 Task: Add Pedigree Adult Dry Dog Food, Meat & Rice Flavour, 10kg Pack to your Amazon cart.
Action: Mouse moved to (21, 92)
Screenshot: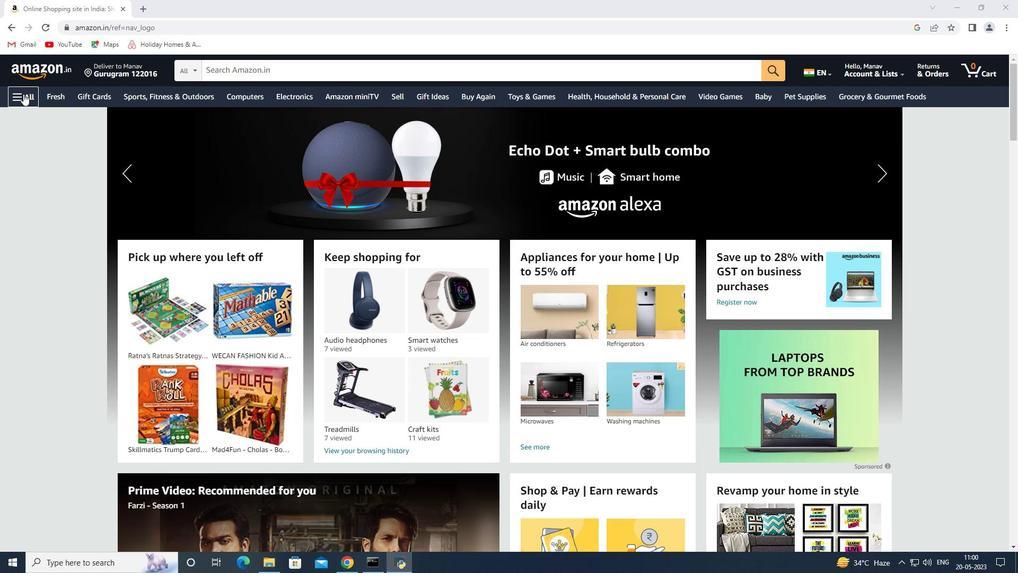 
Action: Mouse pressed left at (21, 92)
Screenshot: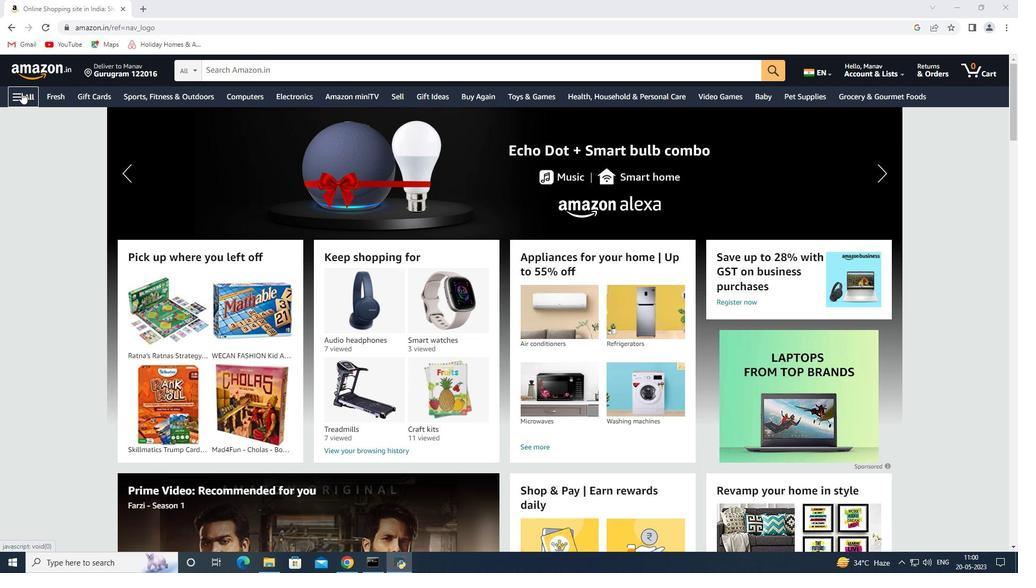 
Action: Mouse moved to (817, 96)
Screenshot: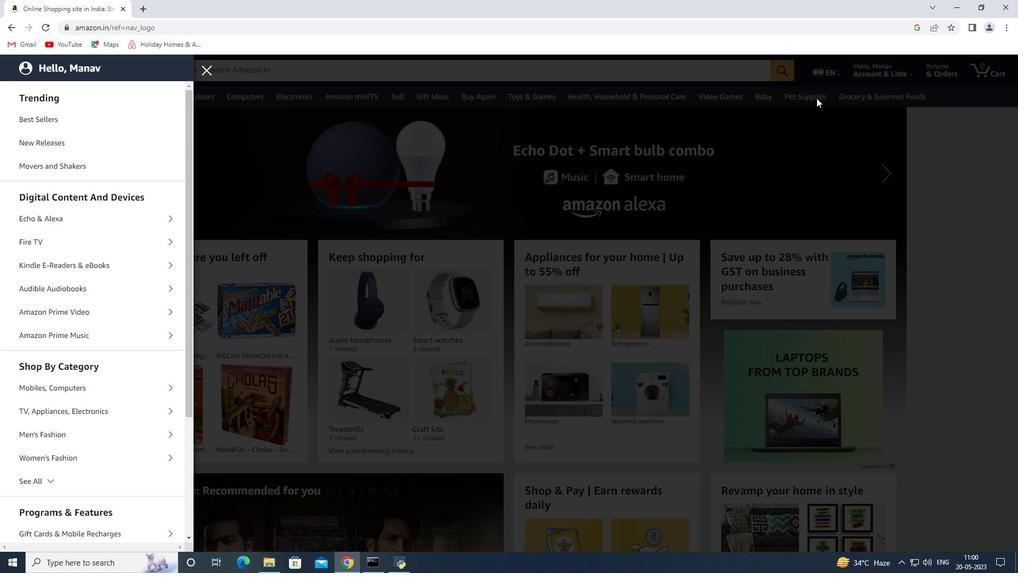 
Action: Mouse pressed left at (817, 96)
Screenshot: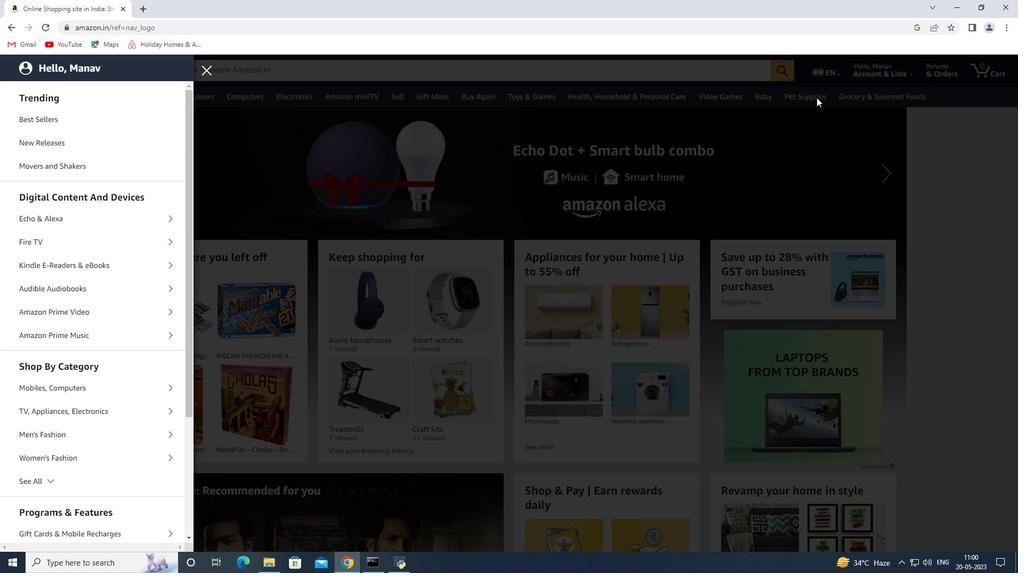
Action: Mouse moved to (816, 96)
Screenshot: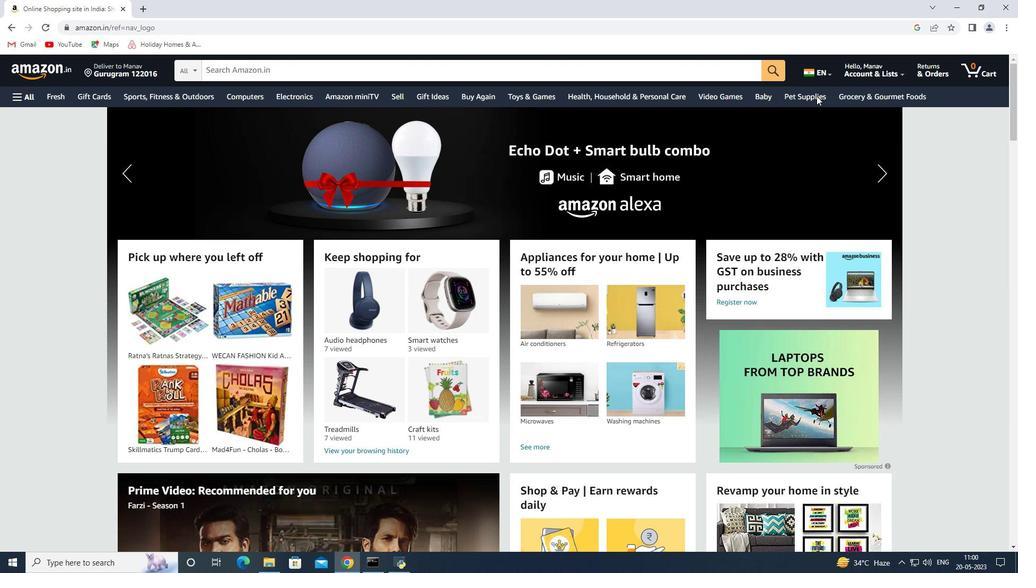 
Action: Mouse pressed left at (816, 96)
Screenshot: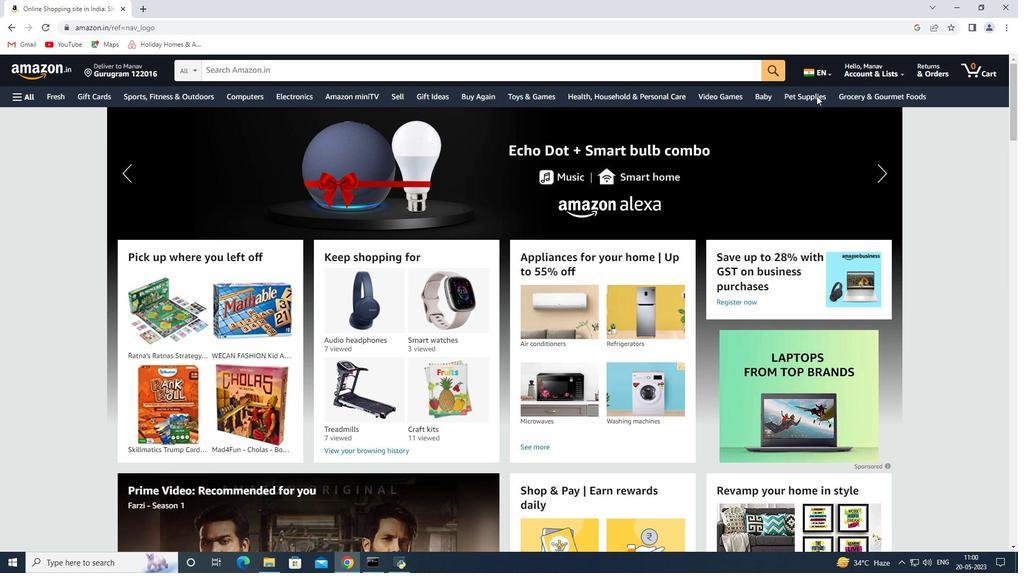 
Action: Mouse moved to (354, 270)
Screenshot: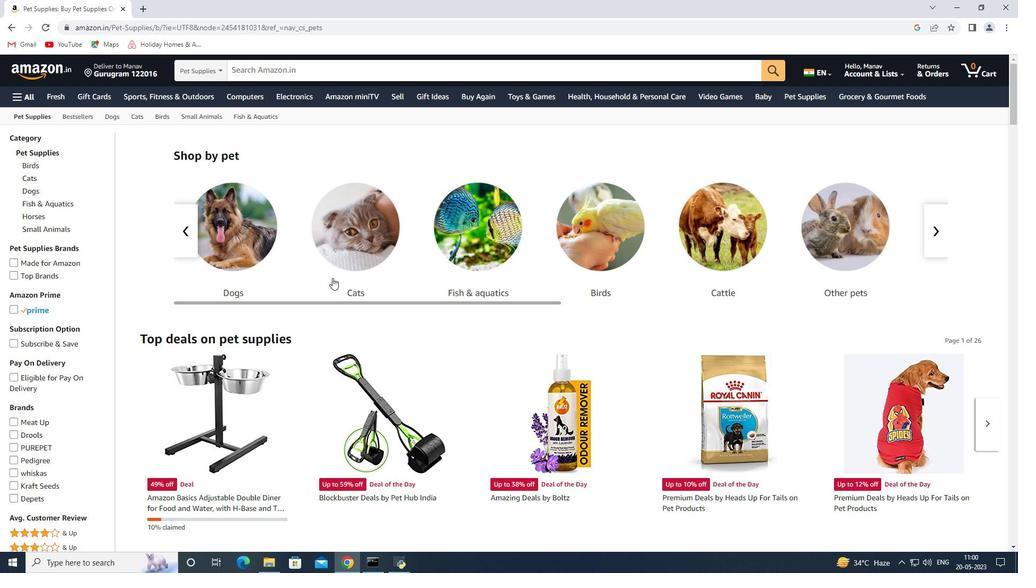 
Action: Mouse scrolled (354, 269) with delta (0, 0)
Screenshot: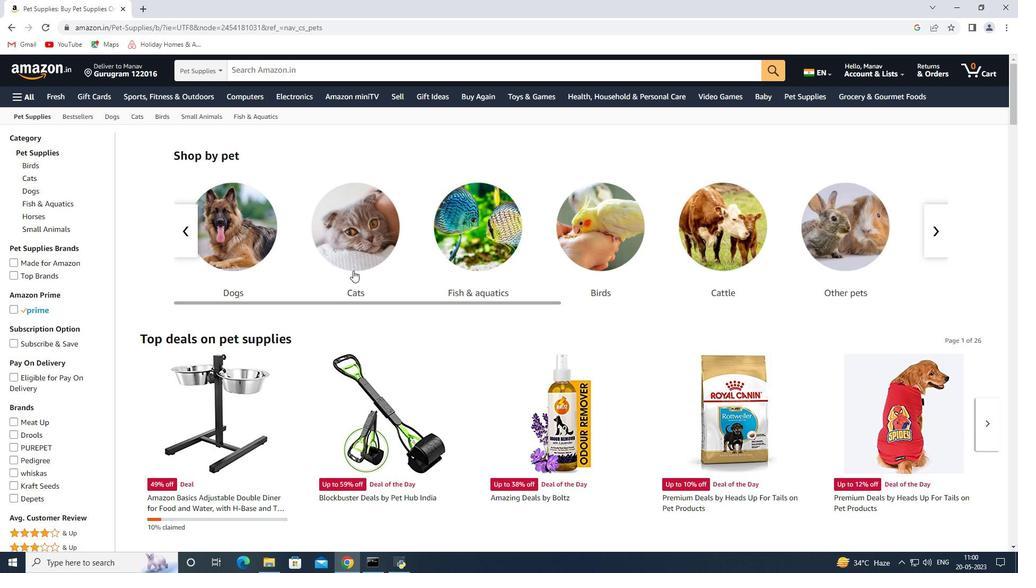 
Action: Mouse scrolled (354, 269) with delta (0, 0)
Screenshot: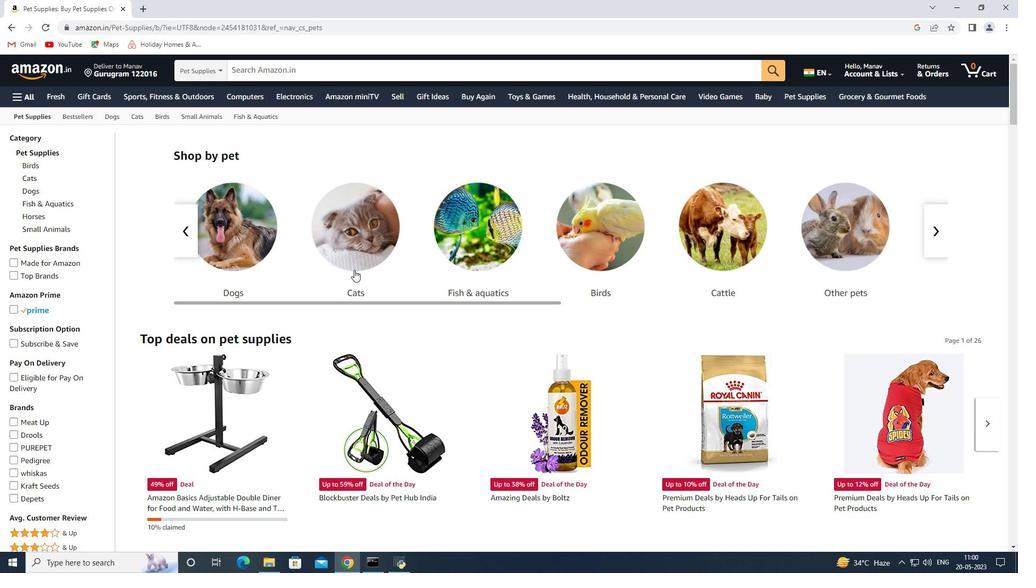 
Action: Mouse scrolled (354, 269) with delta (0, 0)
Screenshot: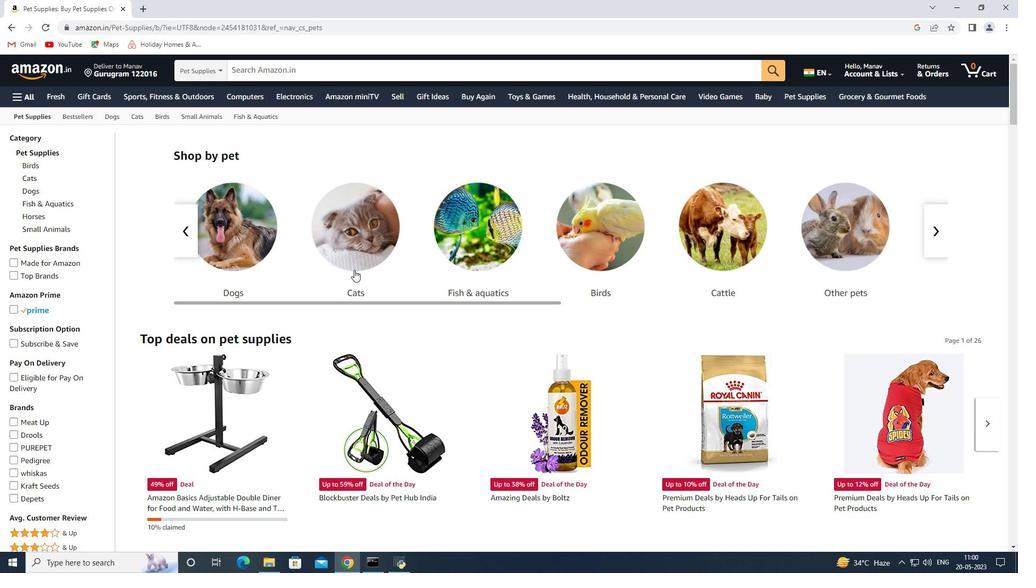 
Action: Mouse scrolled (354, 269) with delta (0, 0)
Screenshot: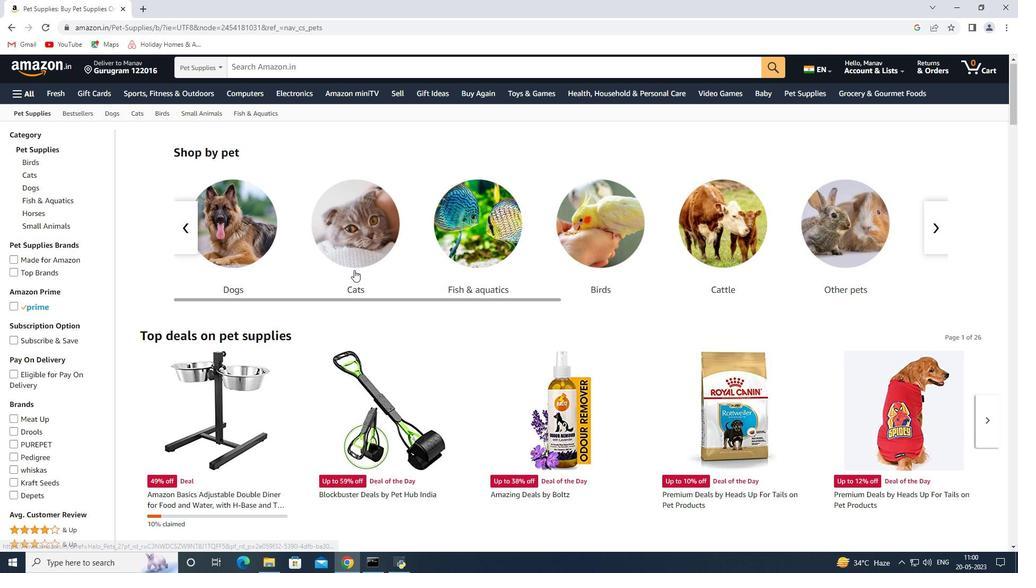 
Action: Mouse scrolled (354, 269) with delta (0, 0)
Screenshot: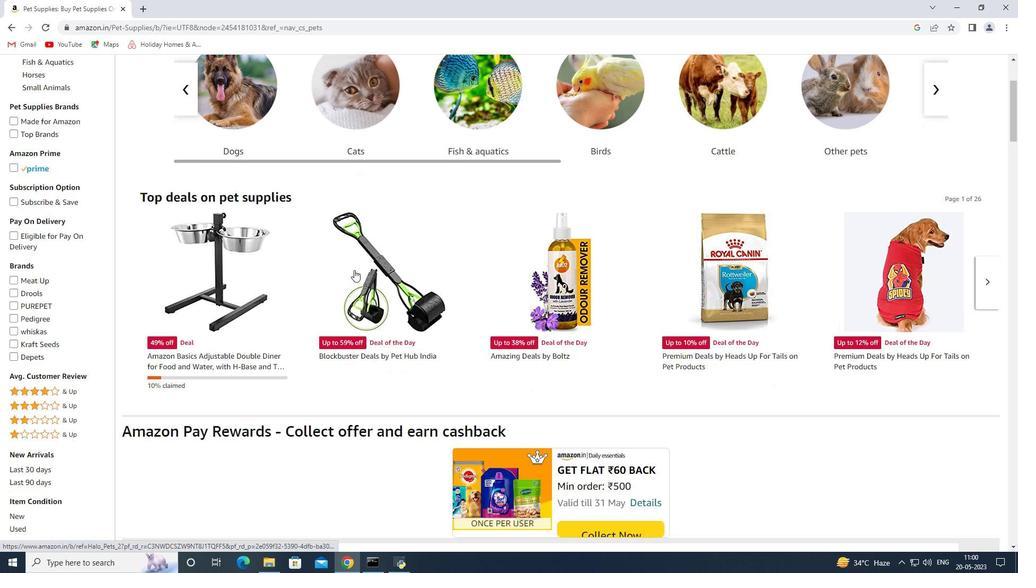
Action: Mouse scrolled (354, 269) with delta (0, 0)
Screenshot: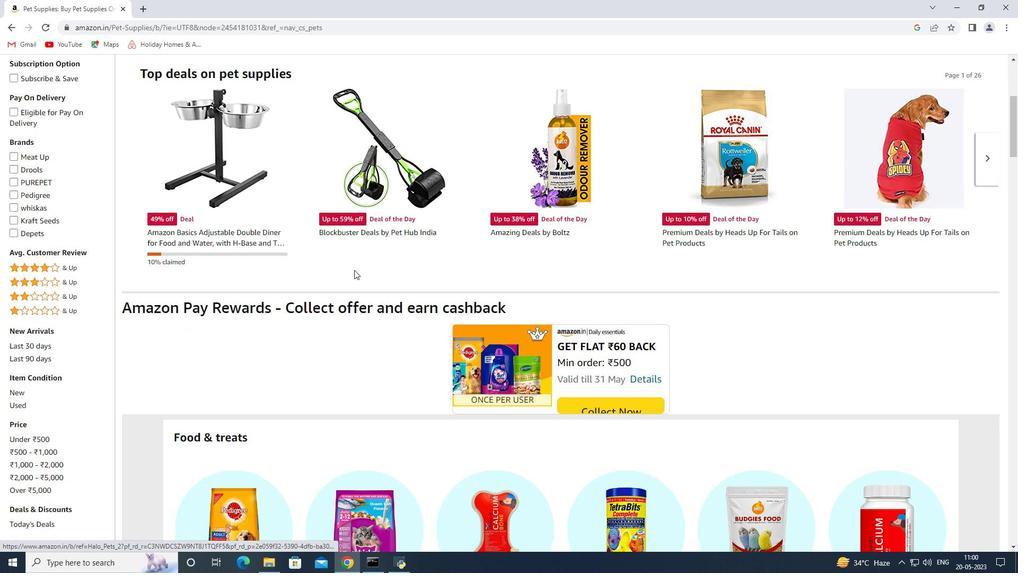 
Action: Mouse scrolled (354, 269) with delta (0, 0)
Screenshot: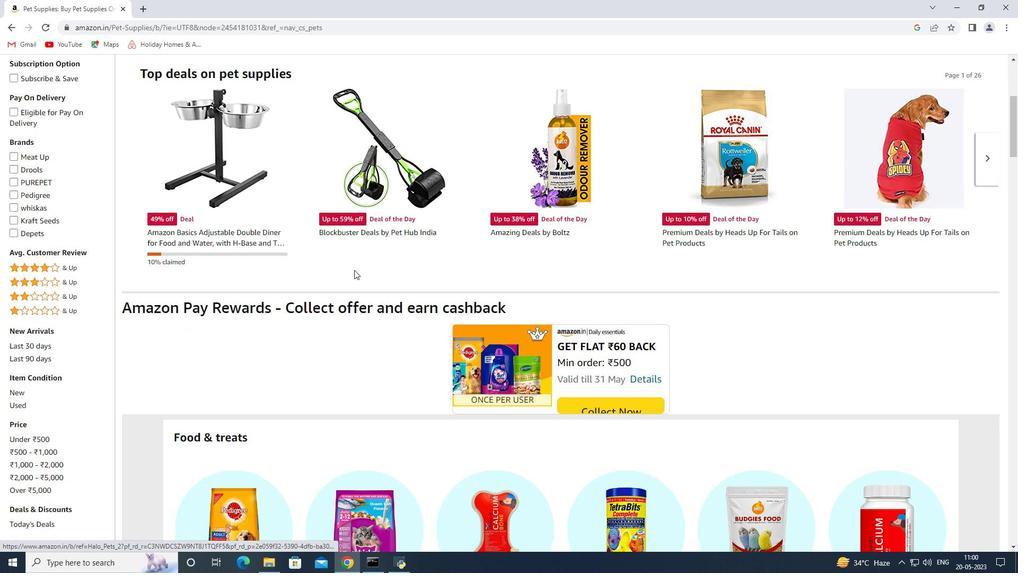 
Action: Mouse scrolled (354, 269) with delta (0, 0)
Screenshot: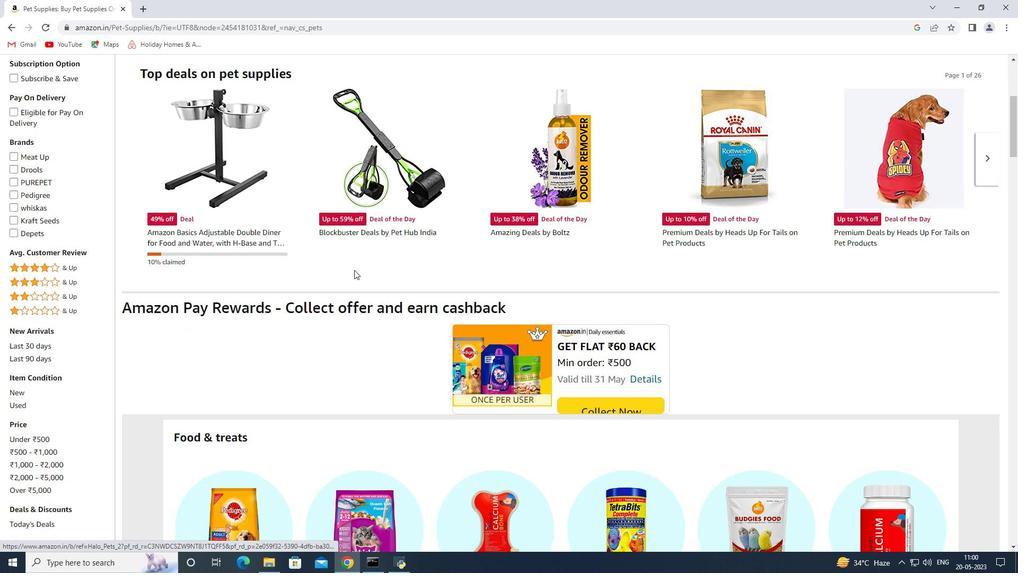 
Action: Mouse moved to (264, 351)
Screenshot: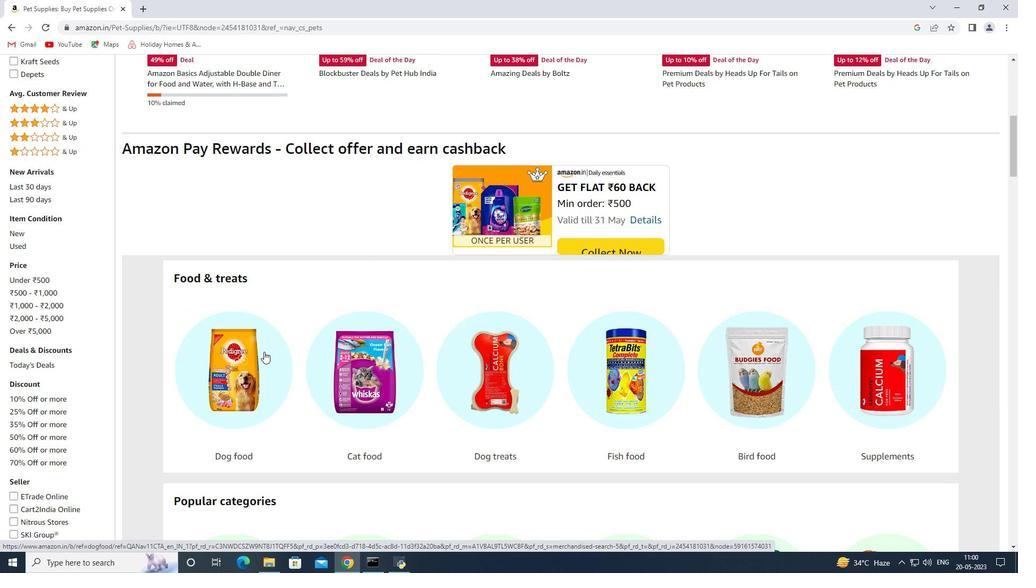 
Action: Mouse scrolled (264, 351) with delta (0, 0)
Screenshot: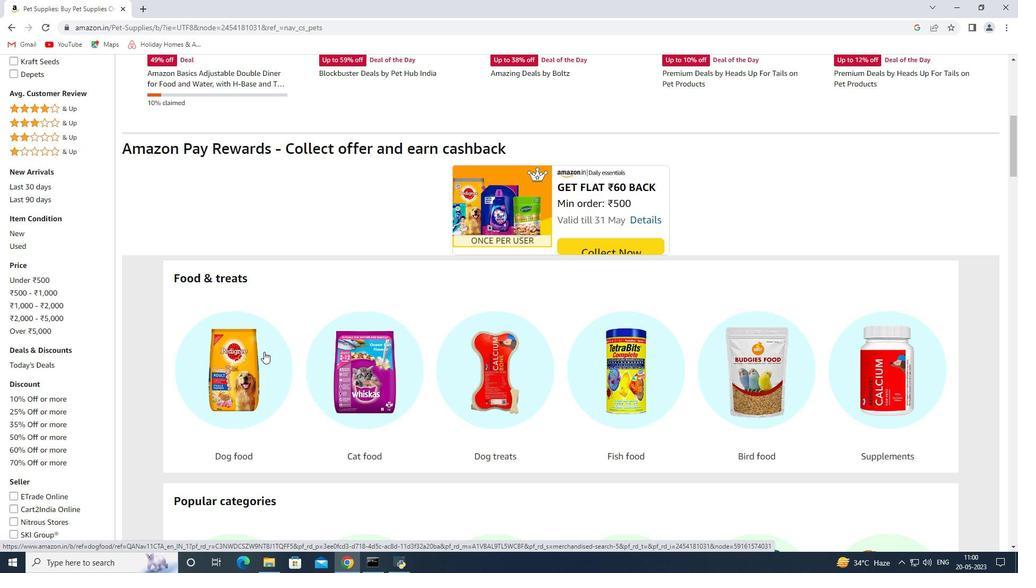 
Action: Mouse scrolled (264, 351) with delta (0, 0)
Screenshot: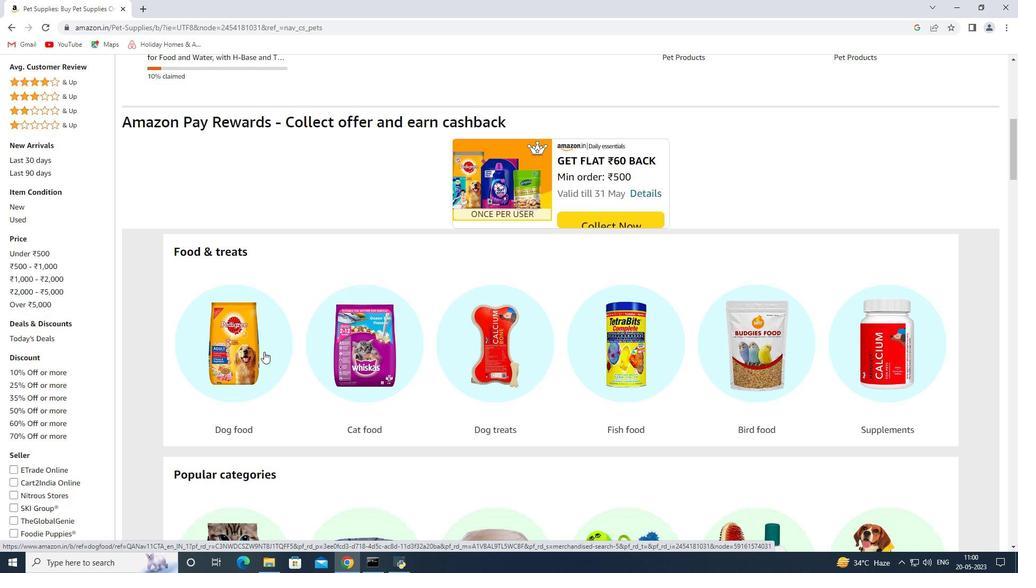 
Action: Mouse moved to (235, 286)
Screenshot: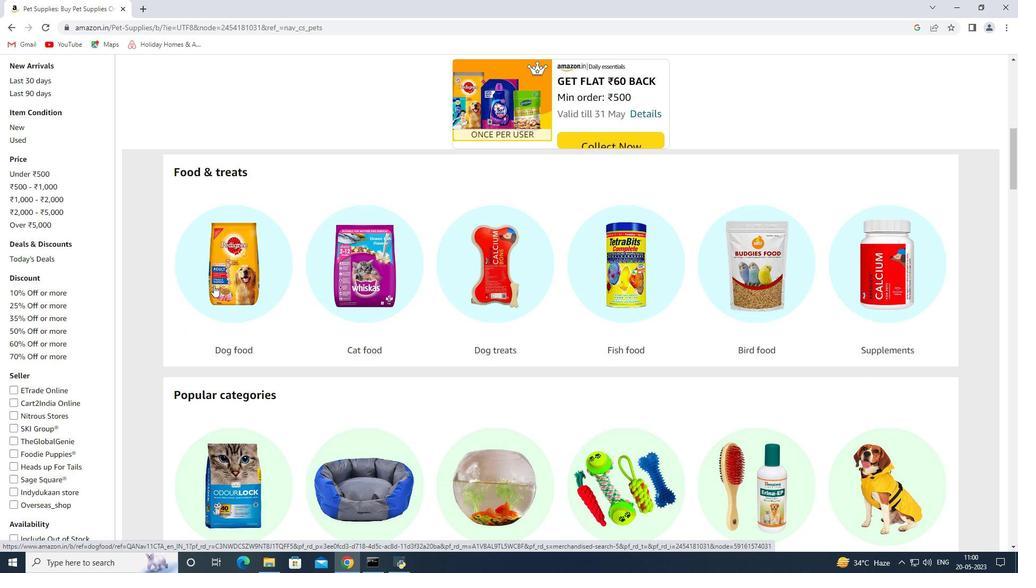 
Action: Mouse pressed left at (235, 286)
Screenshot: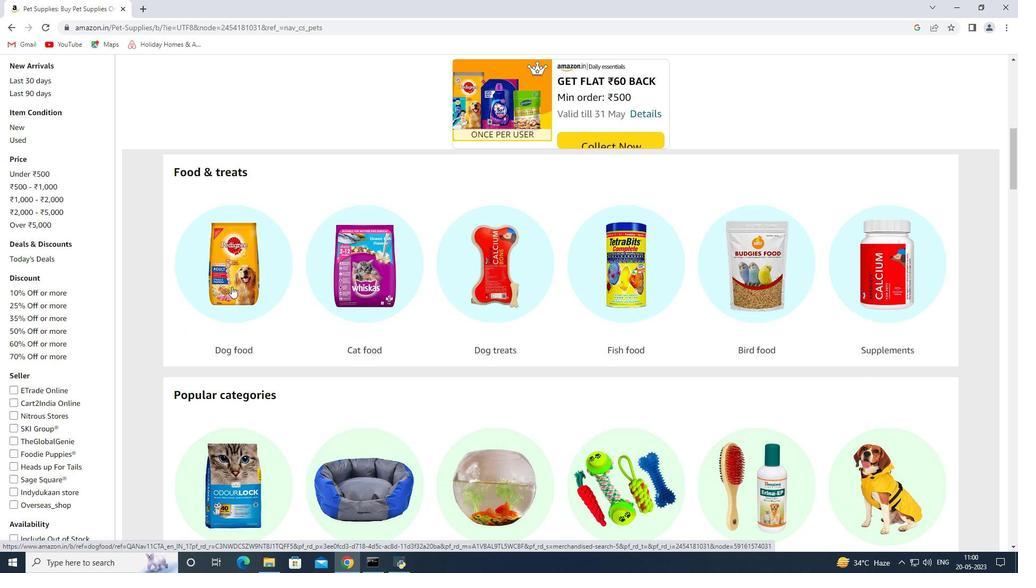 
Action: Mouse moved to (751, 255)
Screenshot: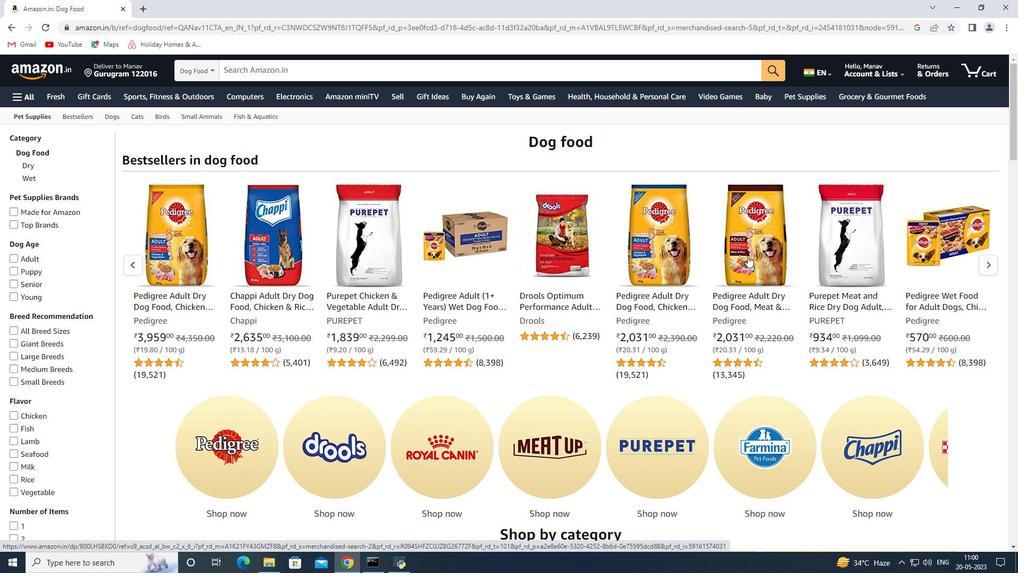 
Action: Mouse pressed left at (751, 255)
Screenshot: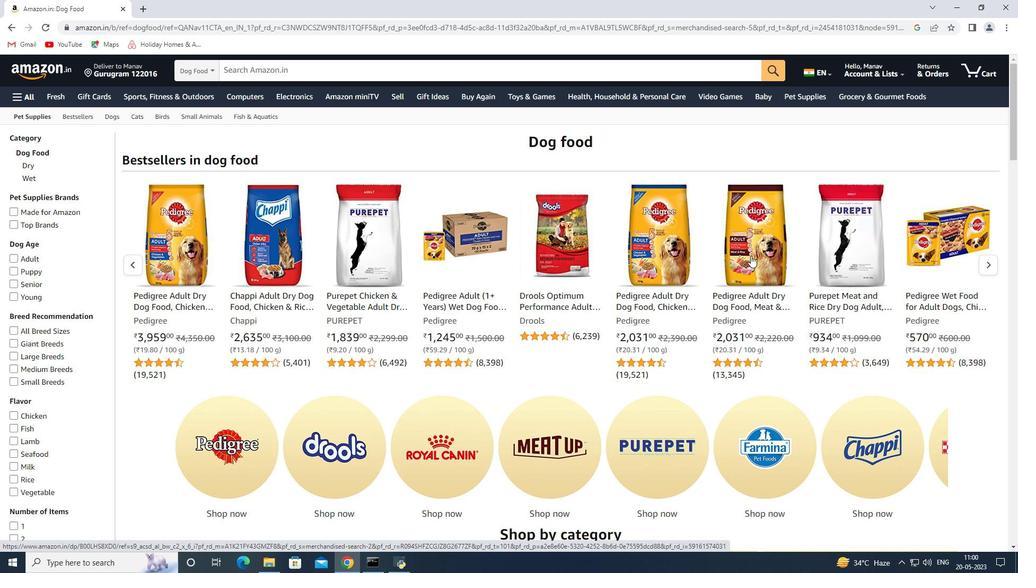 
Action: Mouse moved to (581, 383)
Screenshot: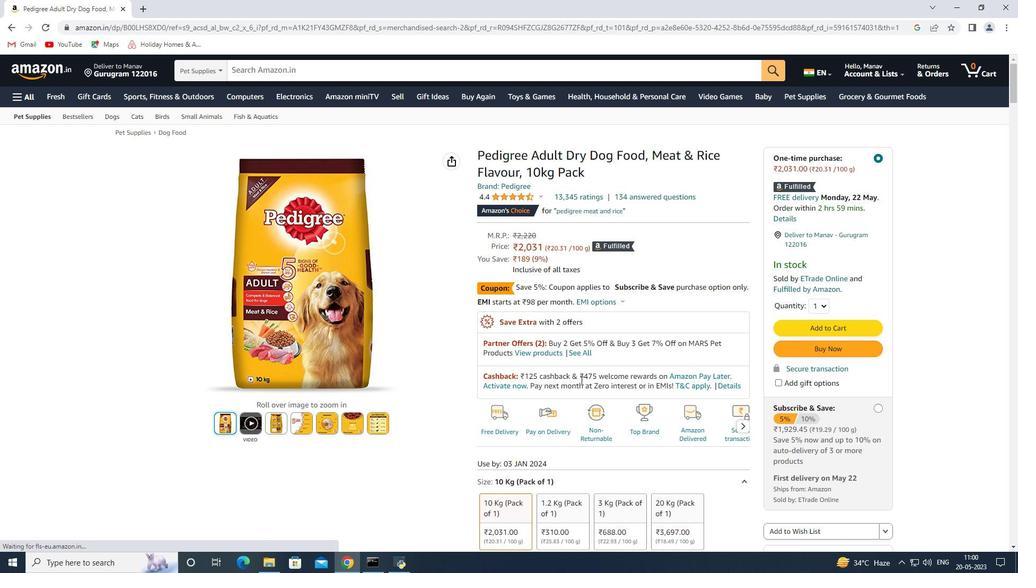 
Action: Mouse scrolled (581, 382) with delta (0, 0)
Screenshot: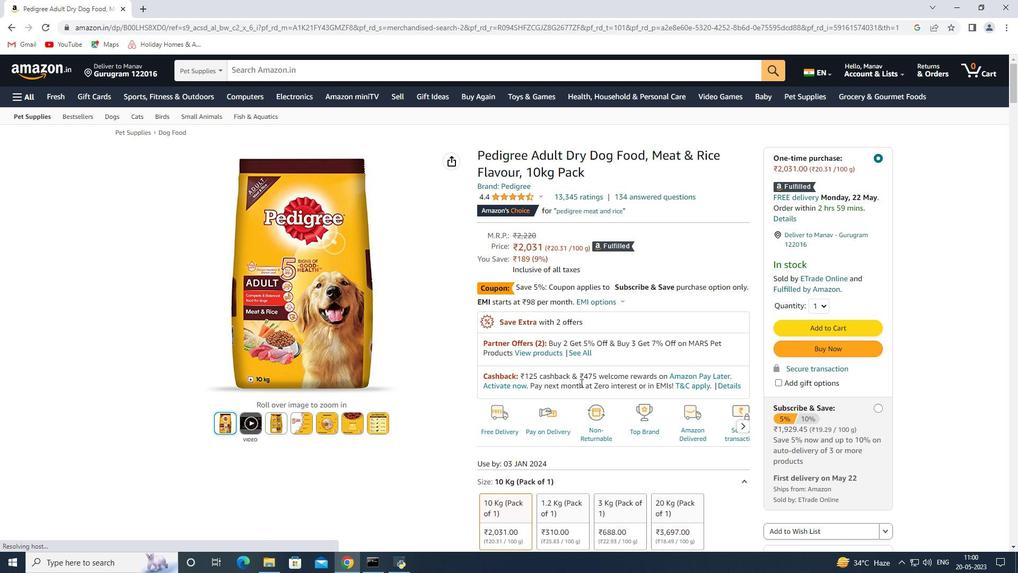 
Action: Mouse scrolled (581, 383) with delta (0, 0)
Screenshot: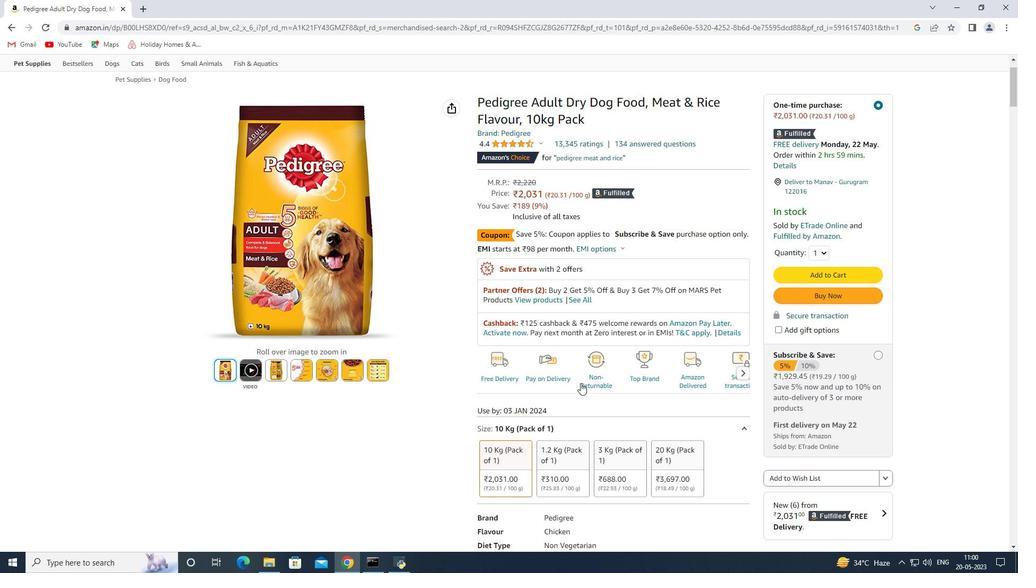 
Action: Mouse scrolled (581, 383) with delta (0, 0)
Screenshot: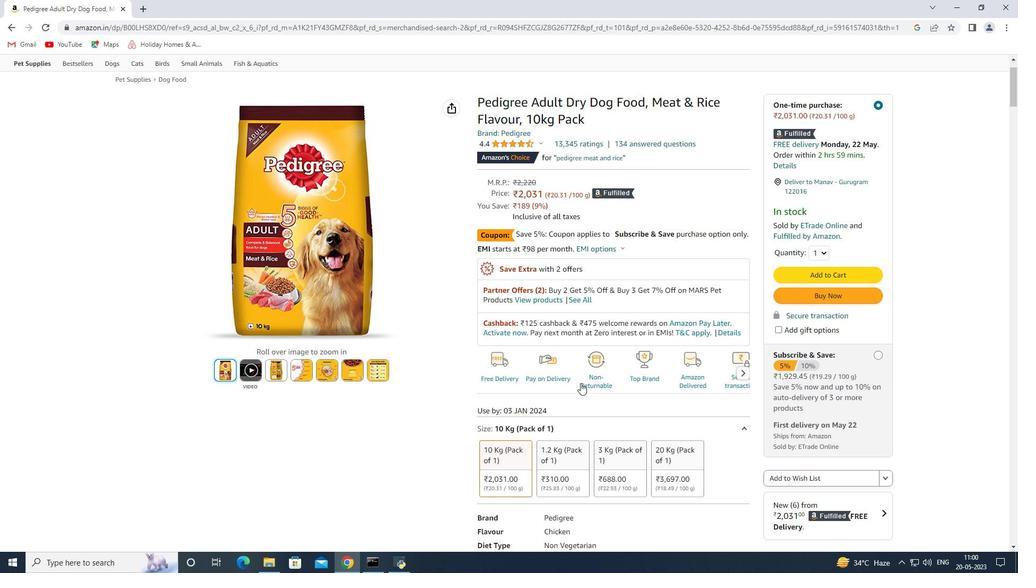 
Action: Mouse scrolled (581, 383) with delta (0, 0)
Screenshot: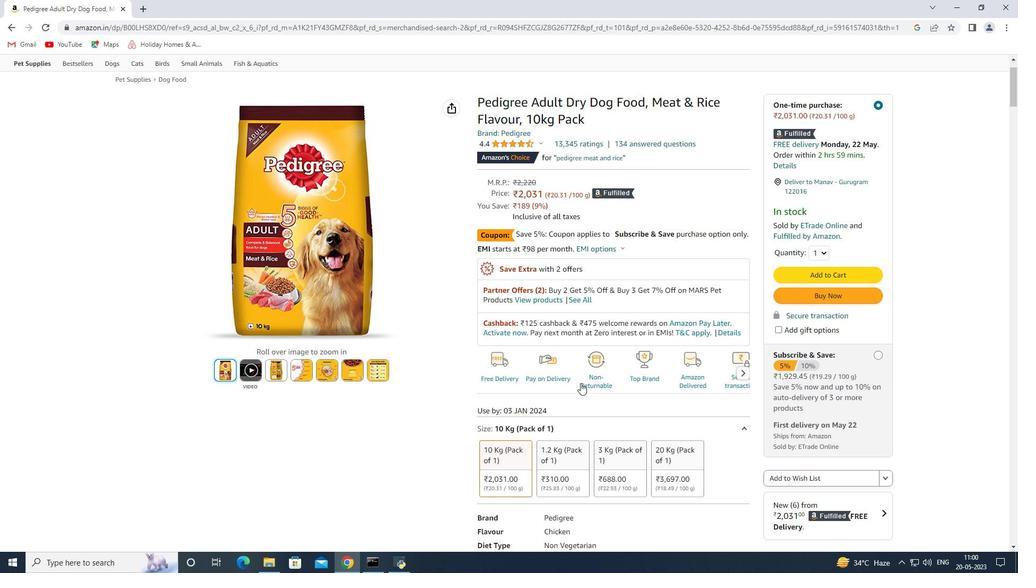 
Action: Mouse moved to (634, 285)
Screenshot: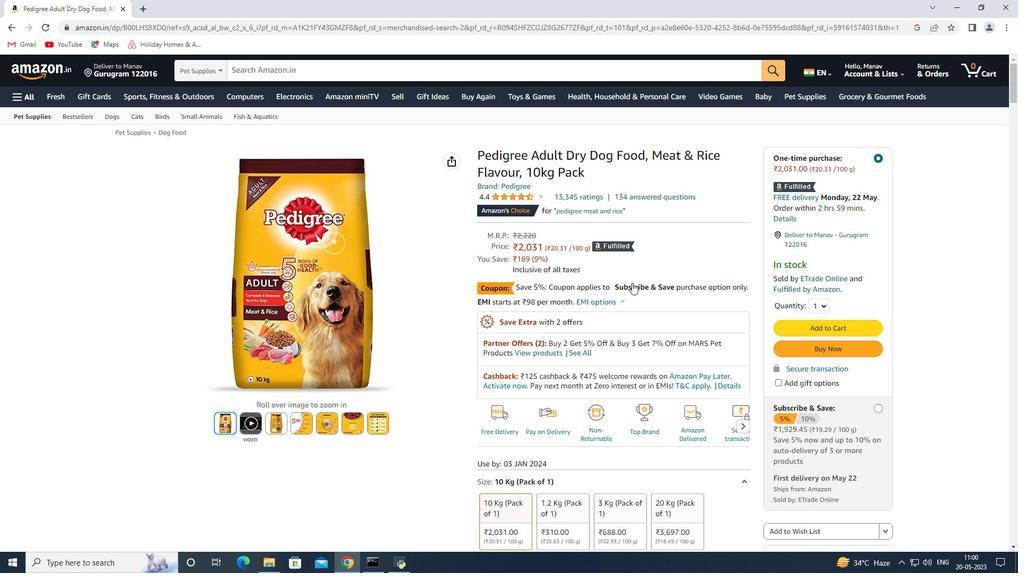 
Action: Mouse pressed left at (634, 285)
Screenshot: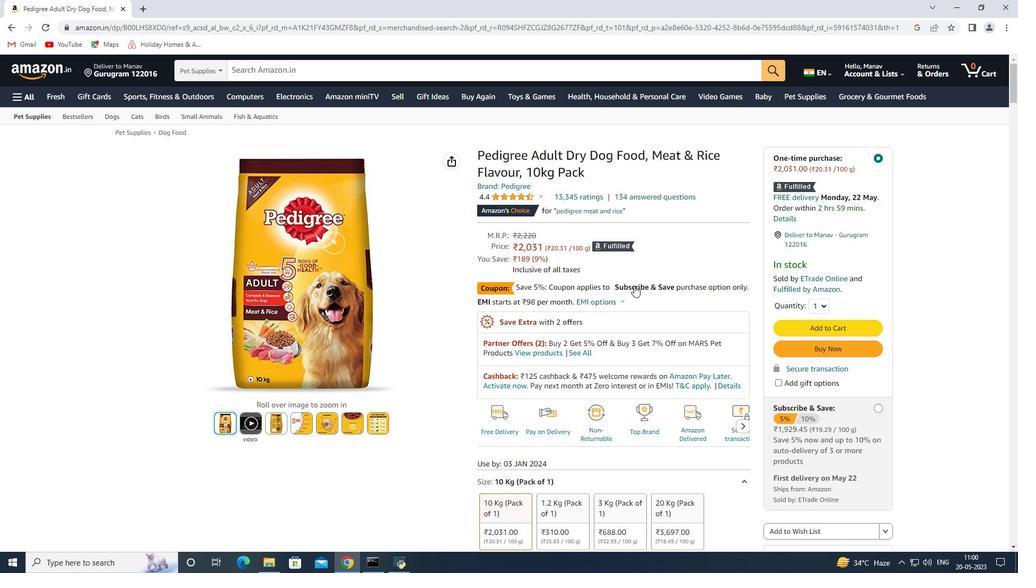 
Action: Mouse moved to (648, 314)
Screenshot: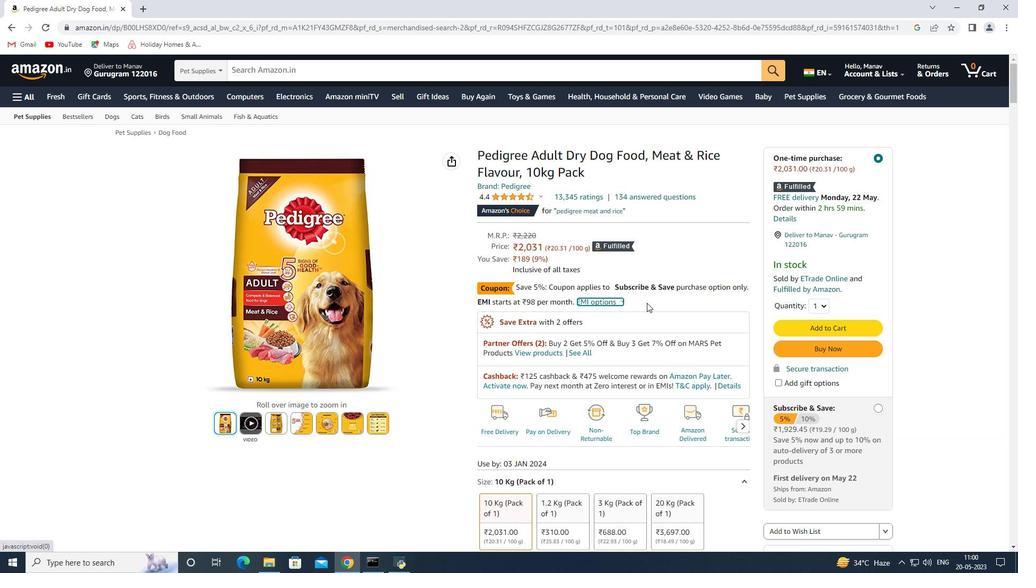 
Action: Mouse scrolled (648, 313) with delta (0, 0)
Screenshot: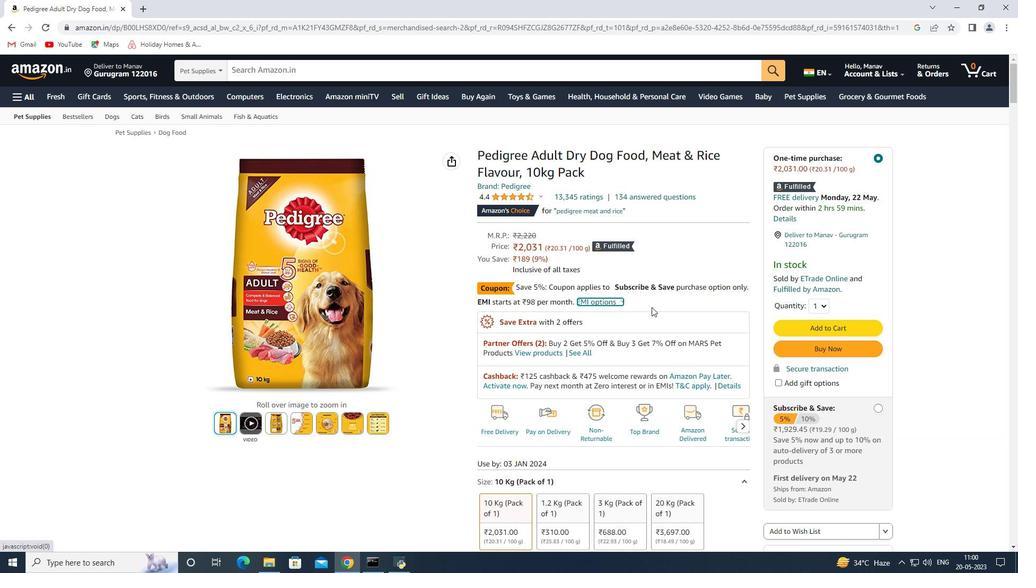 
Action: Mouse scrolled (648, 313) with delta (0, 0)
Screenshot: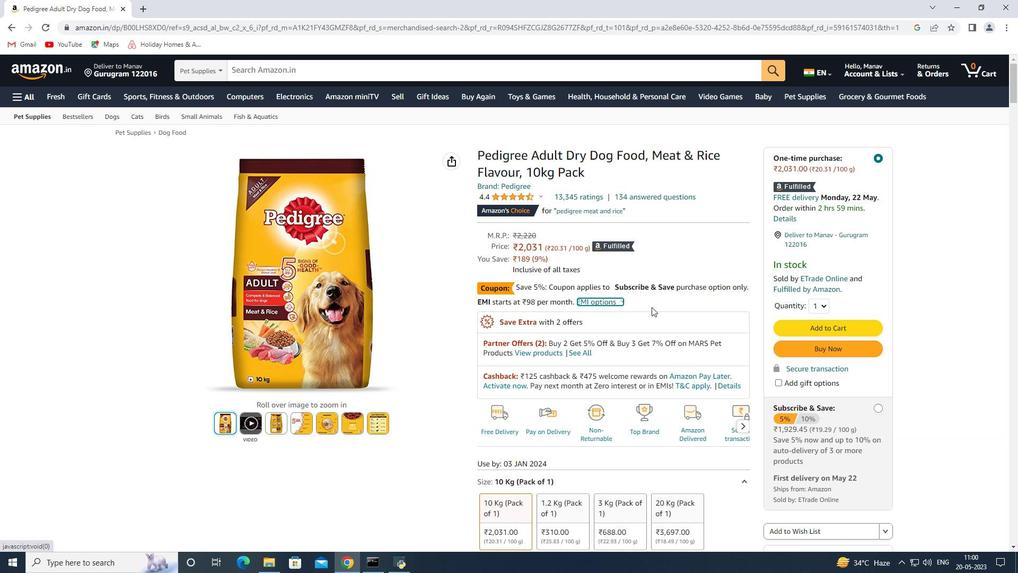
Action: Mouse scrolled (648, 313) with delta (0, 0)
Screenshot: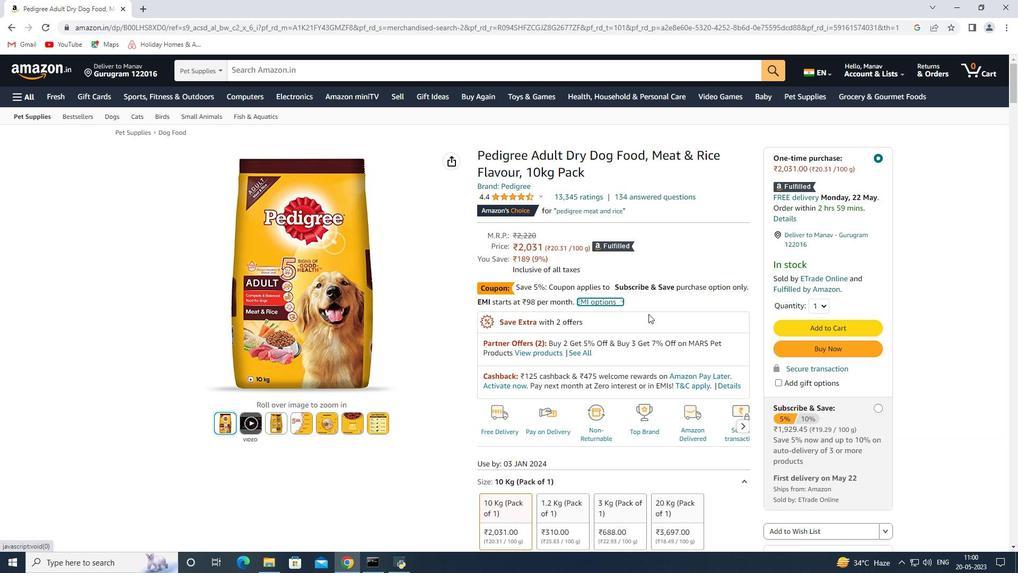 
Action: Mouse scrolled (648, 313) with delta (0, 0)
Screenshot: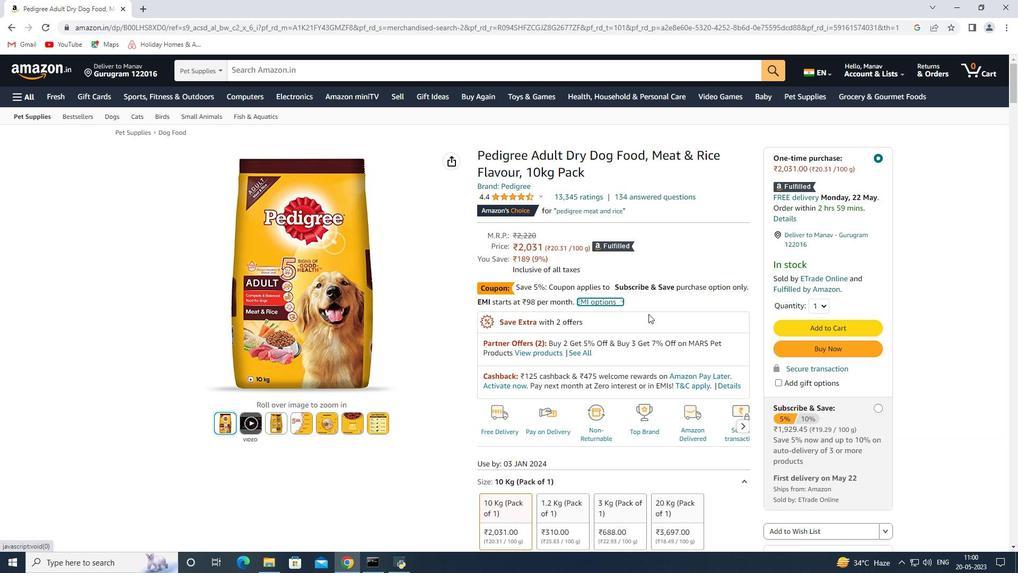
Action: Mouse moved to (649, 315)
Screenshot: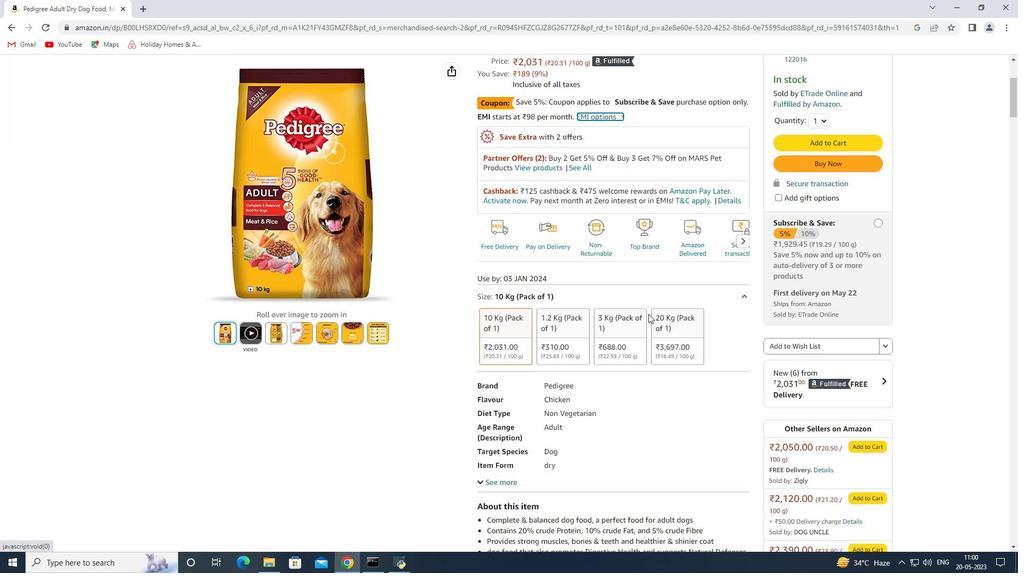 
Action: Mouse scrolled (649, 315) with delta (0, 0)
Screenshot: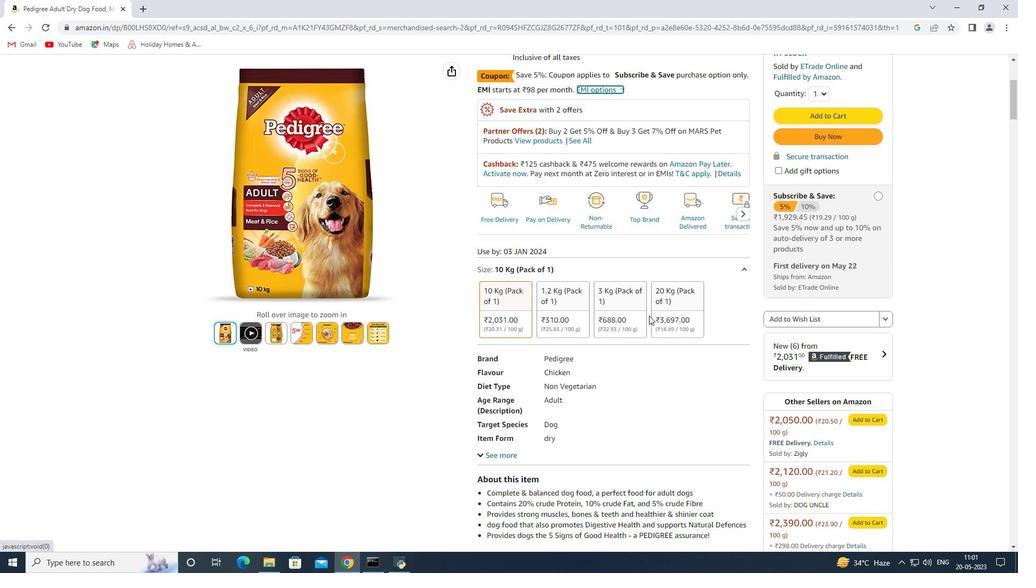 
Action: Mouse scrolled (649, 315) with delta (0, 0)
Screenshot: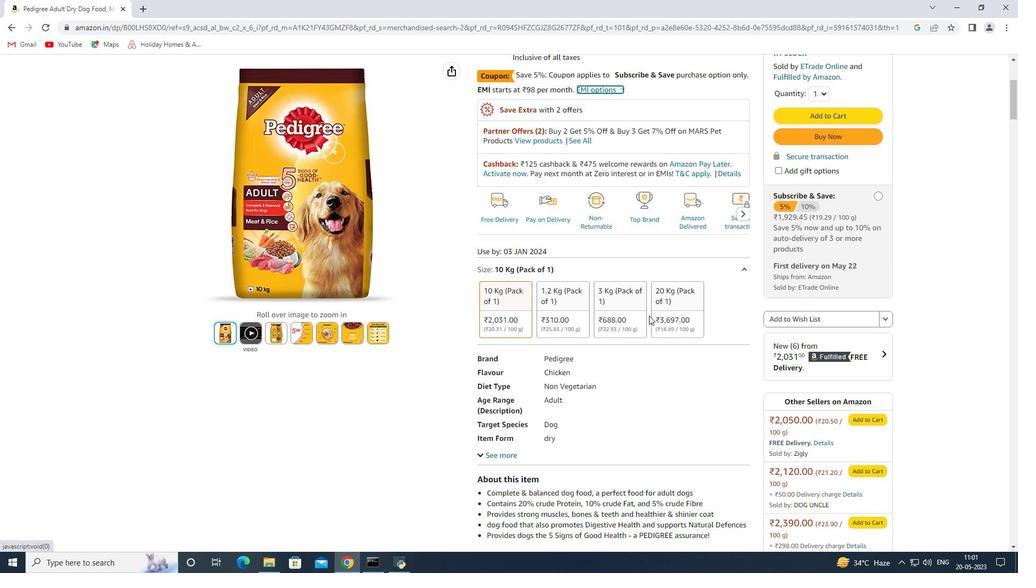 
Action: Mouse scrolled (649, 315) with delta (0, 0)
Screenshot: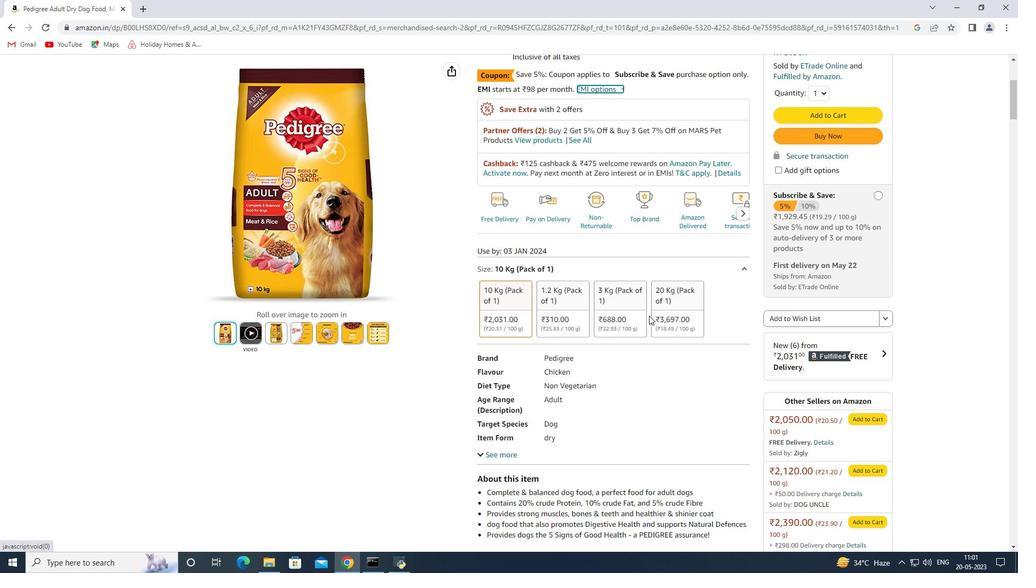 
Action: Mouse scrolled (649, 315) with delta (0, 0)
Screenshot: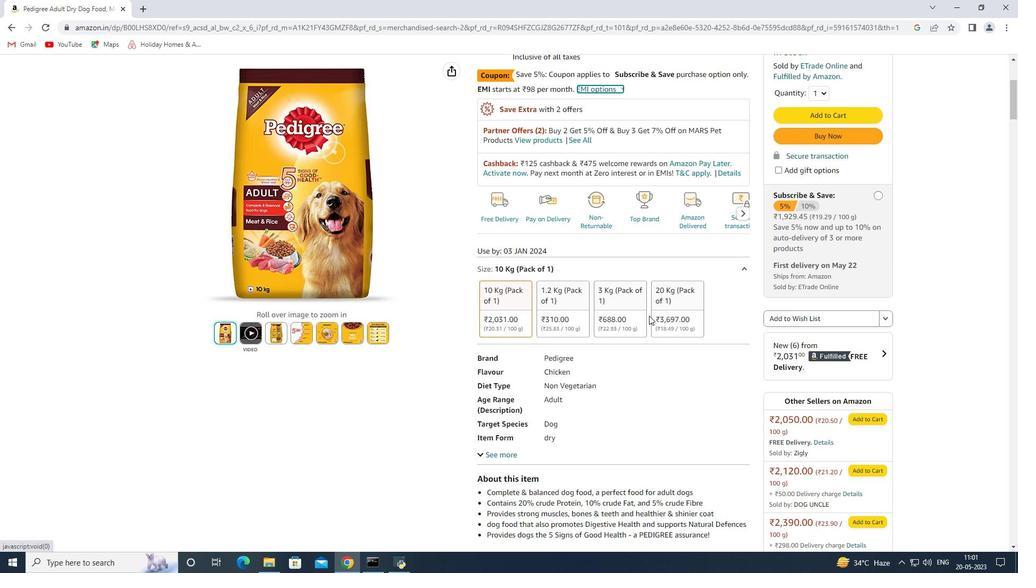 
Action: Mouse scrolled (649, 315) with delta (0, 0)
Screenshot: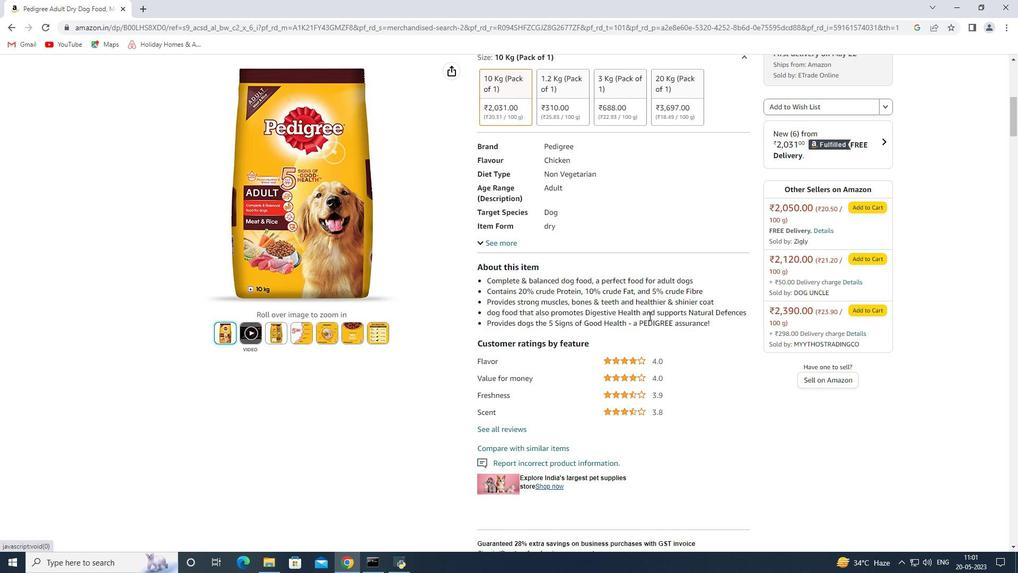 
Action: Mouse scrolled (649, 315) with delta (0, 0)
Screenshot: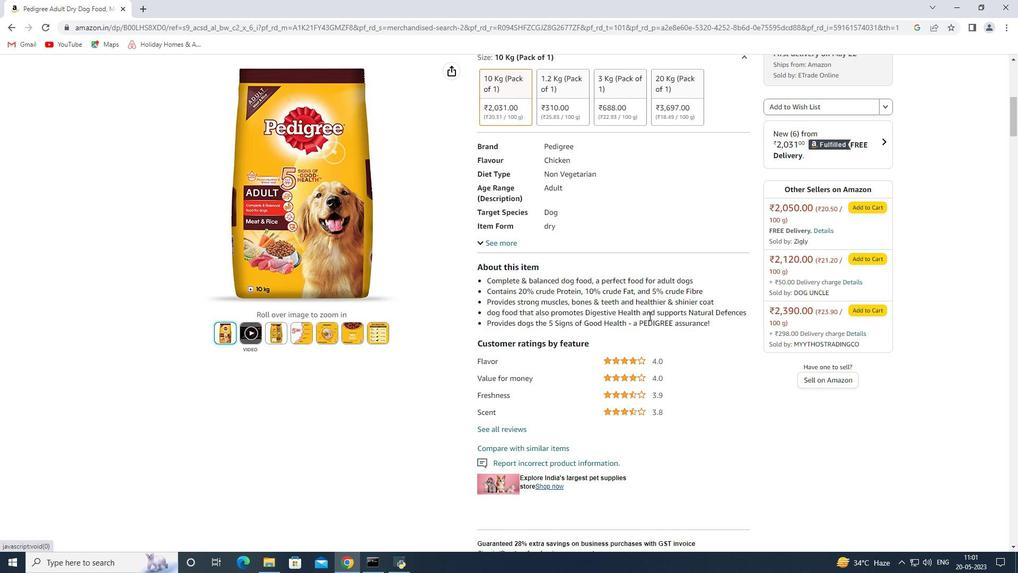 
Action: Mouse scrolled (649, 316) with delta (0, 0)
Screenshot: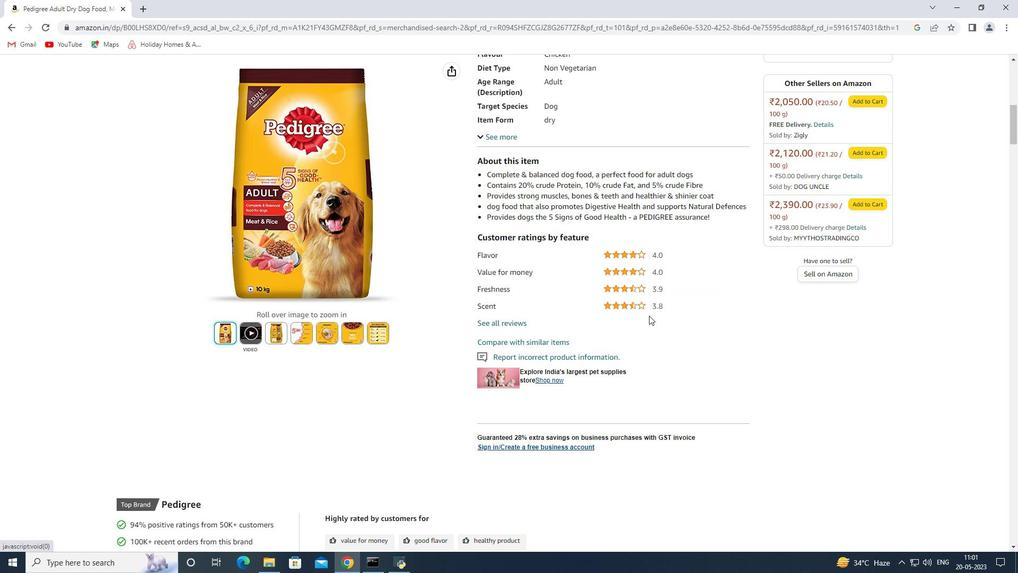 
Action: Mouse scrolled (649, 316) with delta (0, 0)
Screenshot: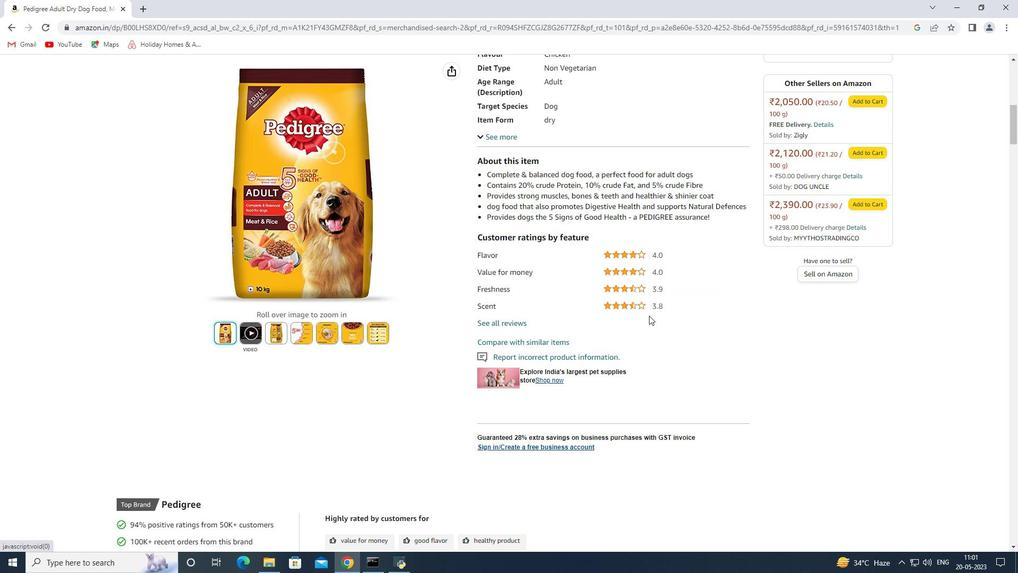 
Action: Mouse scrolled (649, 316) with delta (0, 0)
Screenshot: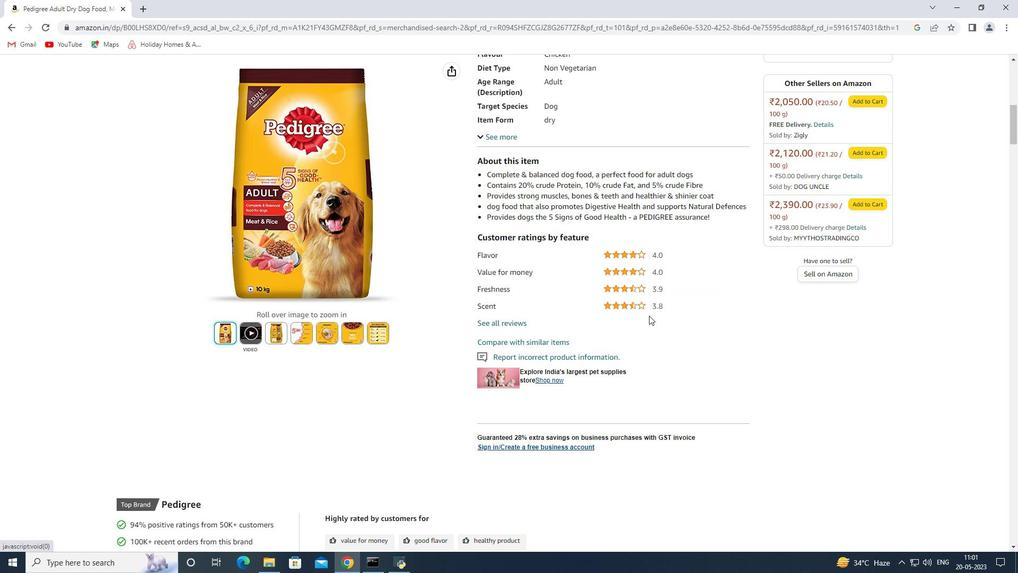 
Action: Mouse scrolled (649, 316) with delta (0, 0)
Screenshot: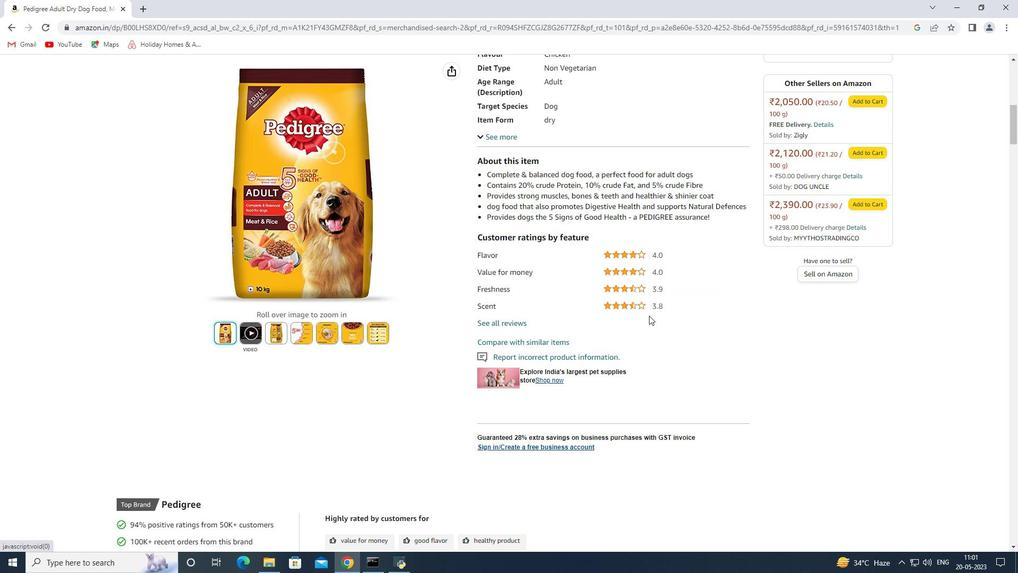 
Action: Mouse scrolled (649, 316) with delta (0, 0)
Screenshot: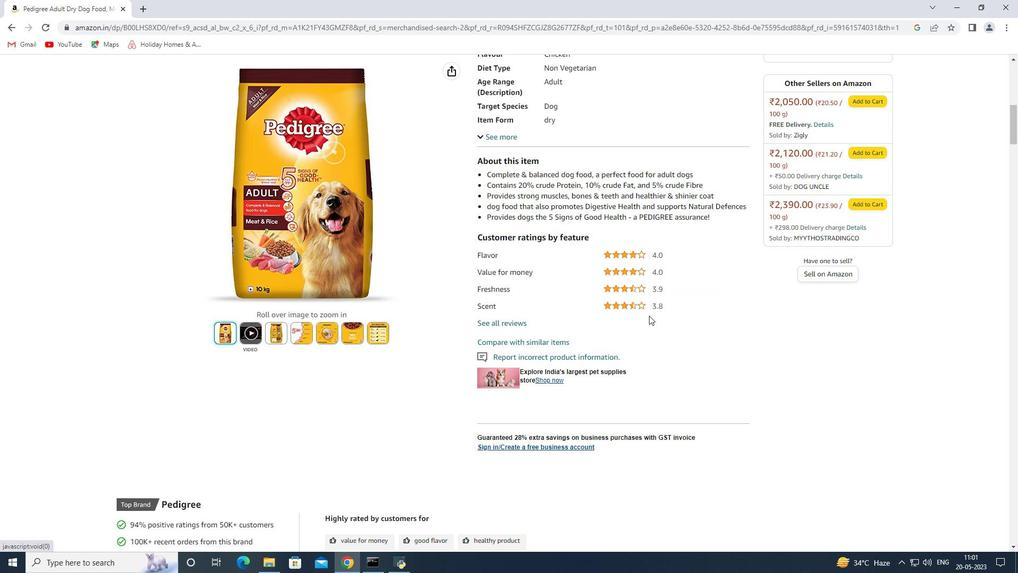 
Action: Mouse scrolled (649, 316) with delta (0, 0)
Screenshot: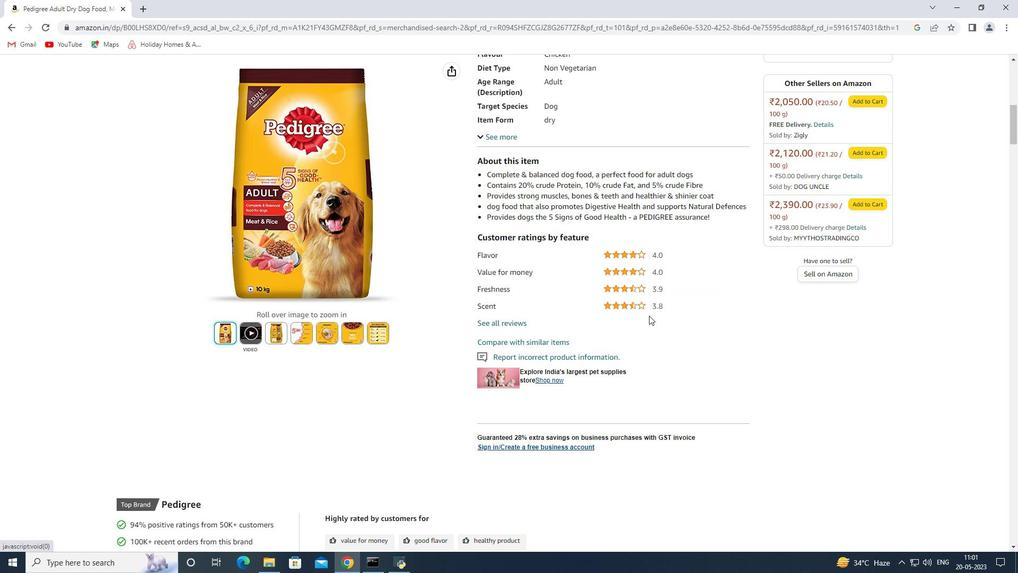 
Action: Mouse scrolled (649, 316) with delta (0, 0)
Screenshot: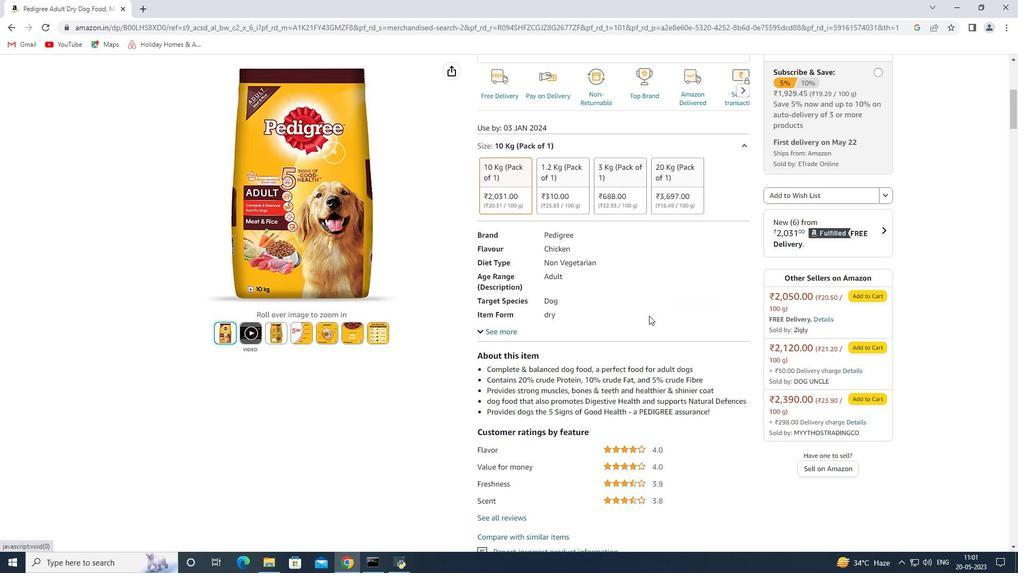 
Action: Mouse scrolled (649, 316) with delta (0, 0)
Screenshot: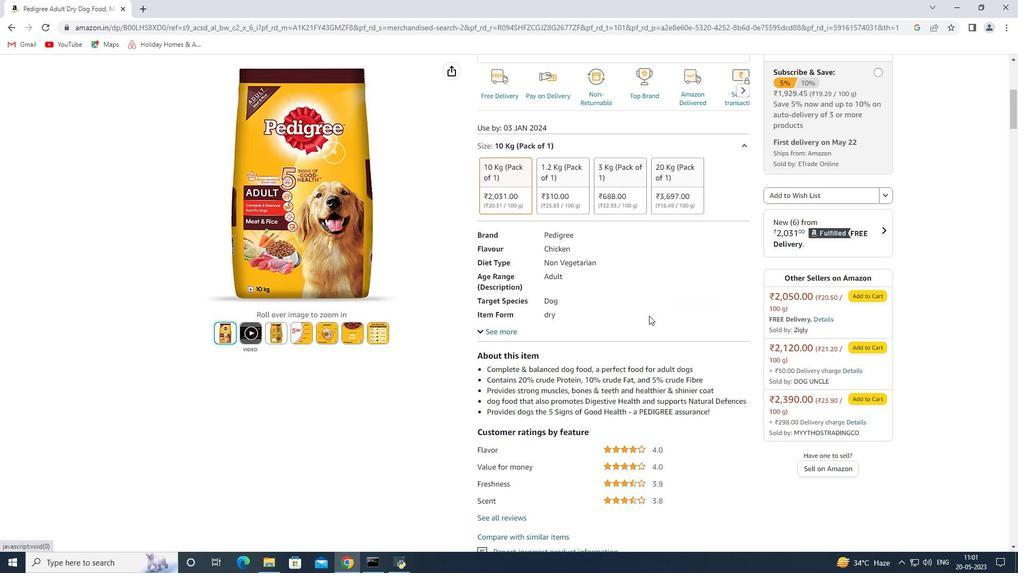 
Action: Mouse scrolled (649, 316) with delta (0, 0)
Screenshot: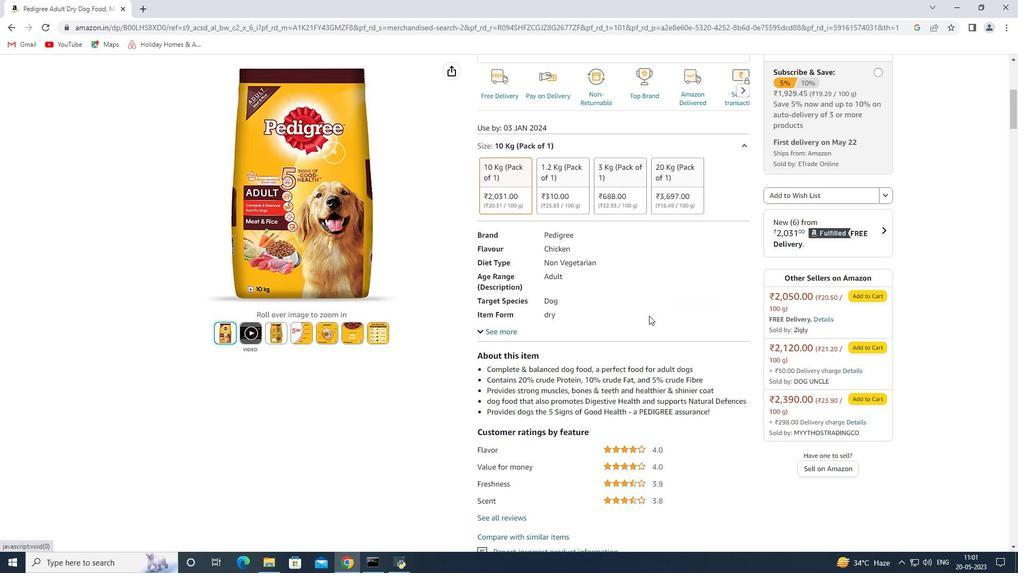 
Action: Mouse scrolled (649, 316) with delta (0, 0)
Screenshot: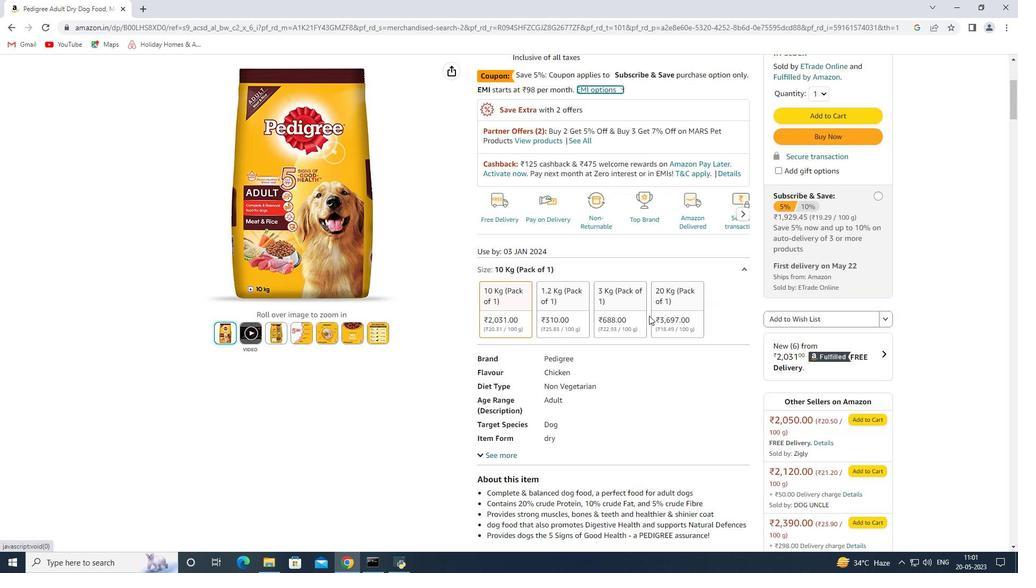 
Action: Mouse scrolled (649, 316) with delta (0, 0)
Screenshot: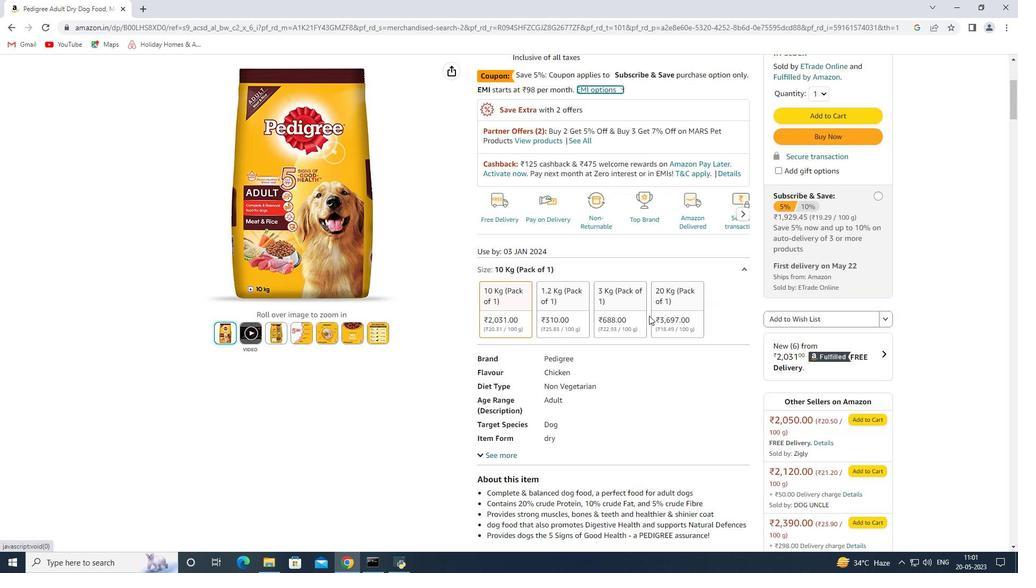 
Action: Mouse scrolled (649, 316) with delta (0, 0)
Screenshot: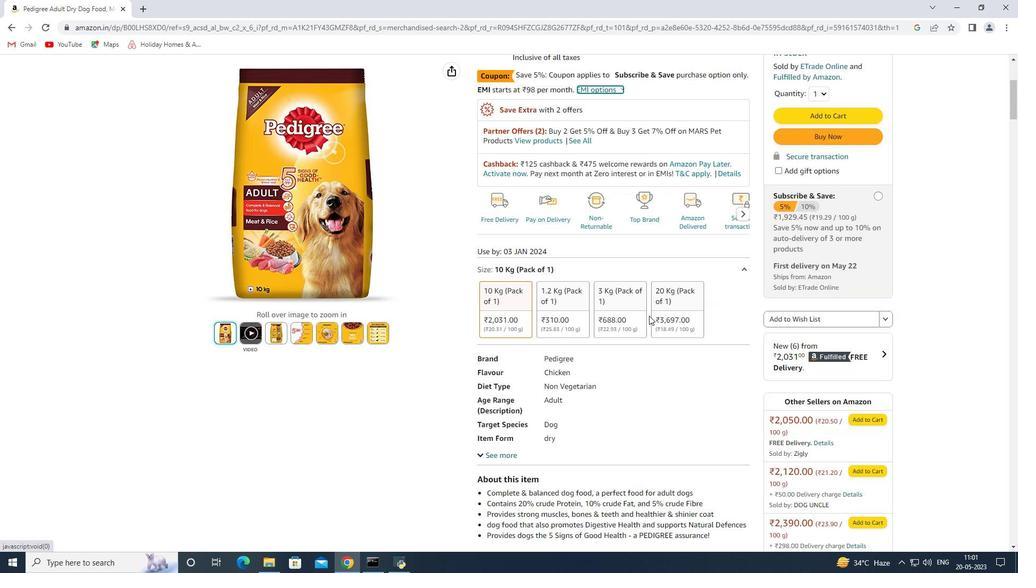 
Action: Mouse scrolled (649, 316) with delta (0, 0)
Screenshot: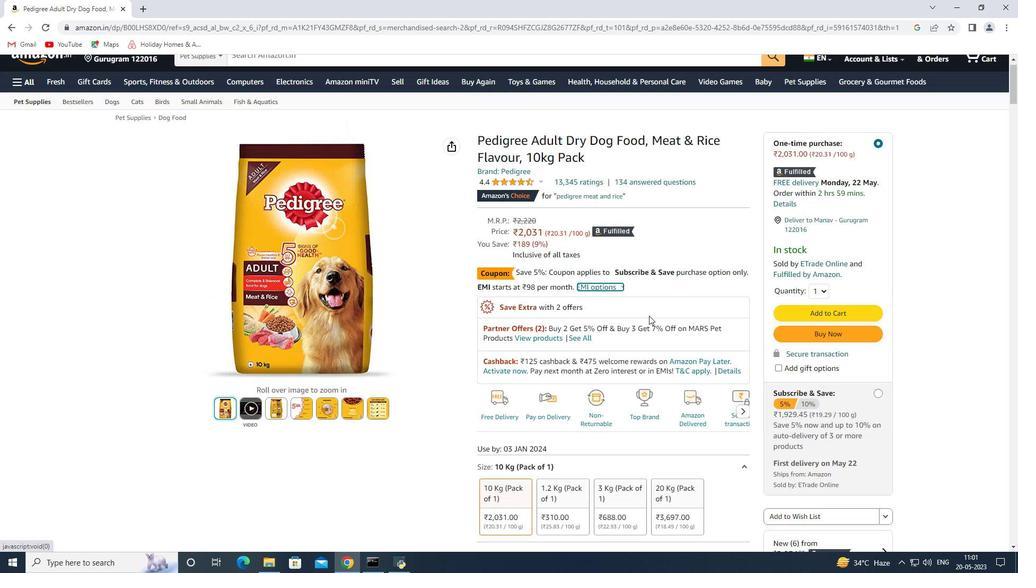 
Action: Mouse scrolled (649, 316) with delta (0, 0)
Screenshot: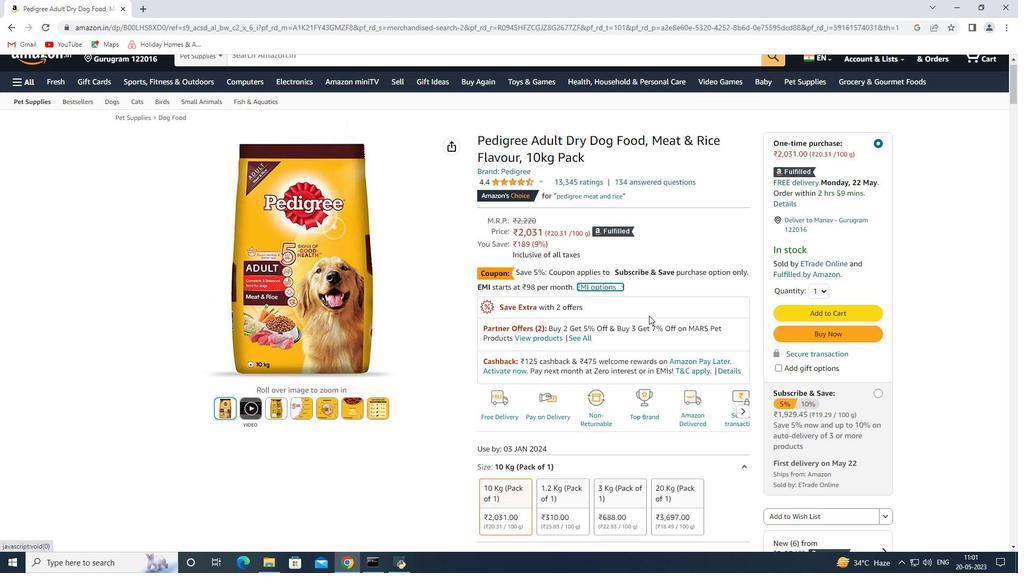 
Action: Mouse scrolled (649, 316) with delta (0, 0)
Screenshot: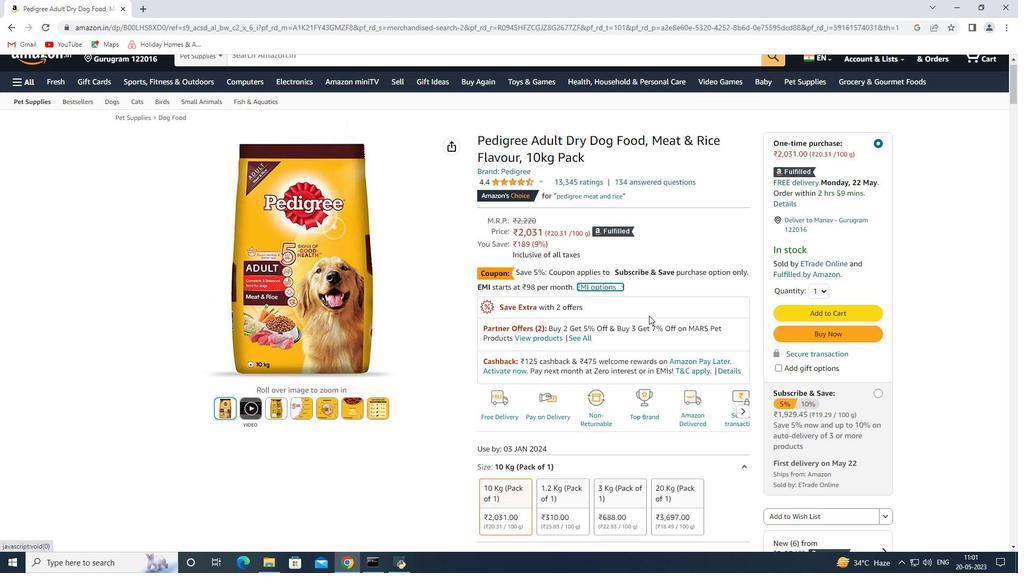 
Action: Mouse scrolled (649, 316) with delta (0, 0)
Screenshot: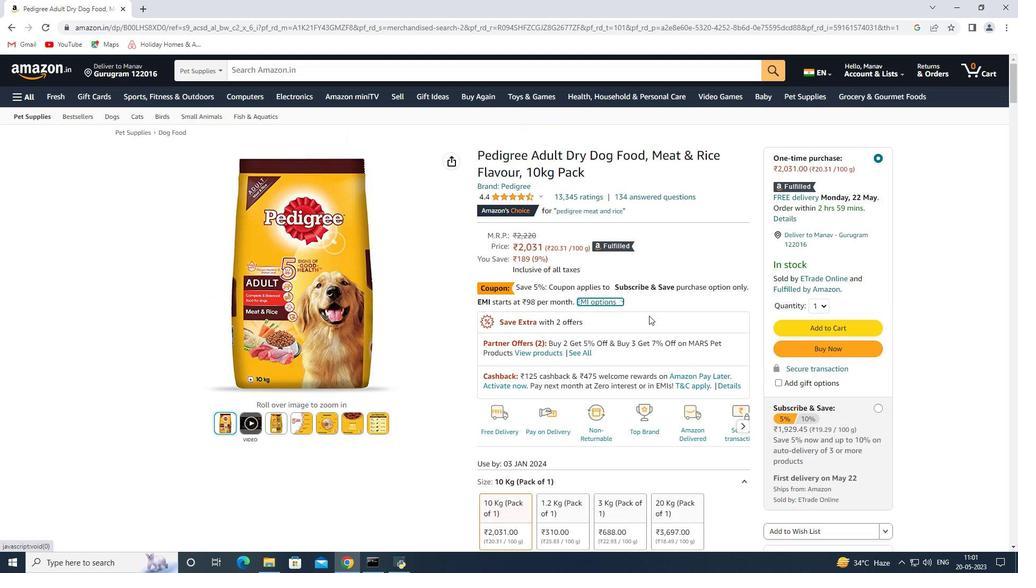 
Action: Mouse scrolled (649, 316) with delta (0, 0)
Screenshot: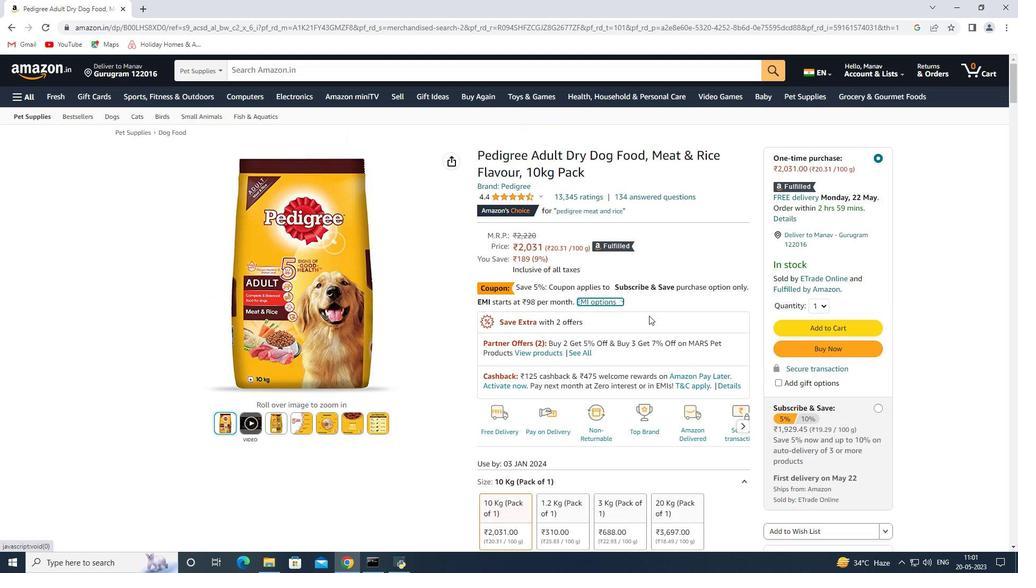 
Action: Mouse moved to (661, 284)
Screenshot: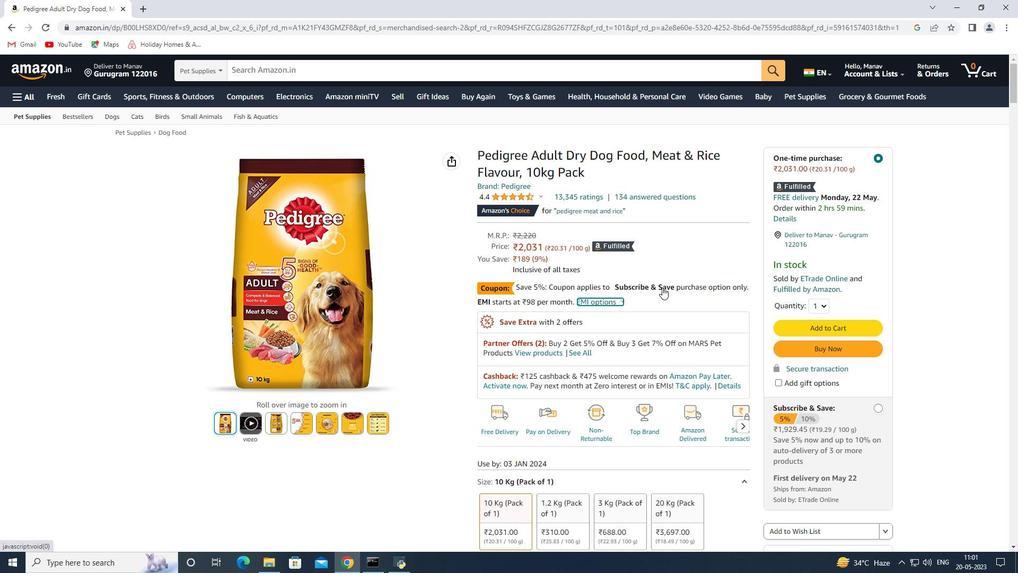 
Action: Mouse pressed left at (661, 284)
Screenshot: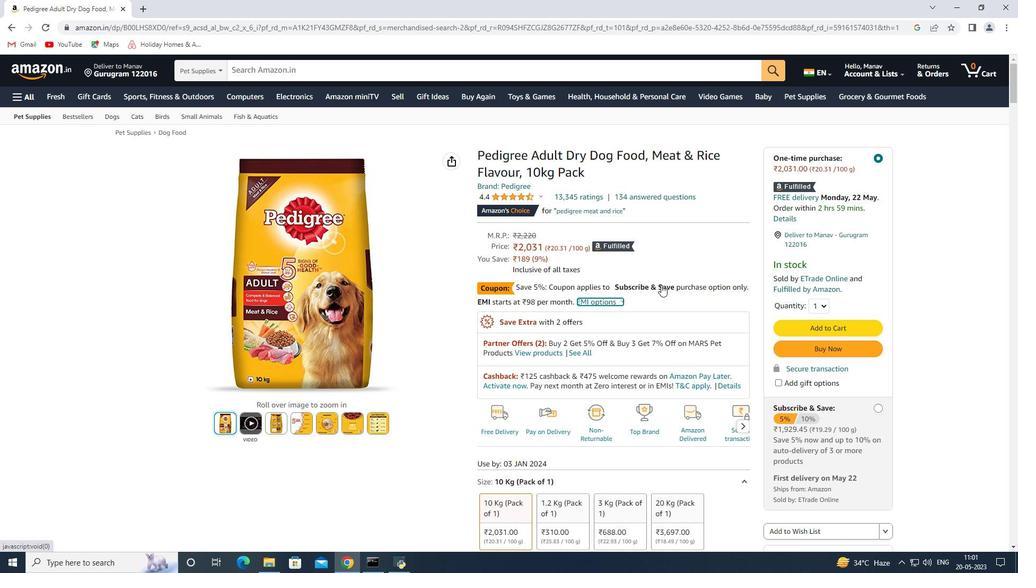 
Action: Mouse moved to (662, 288)
Screenshot: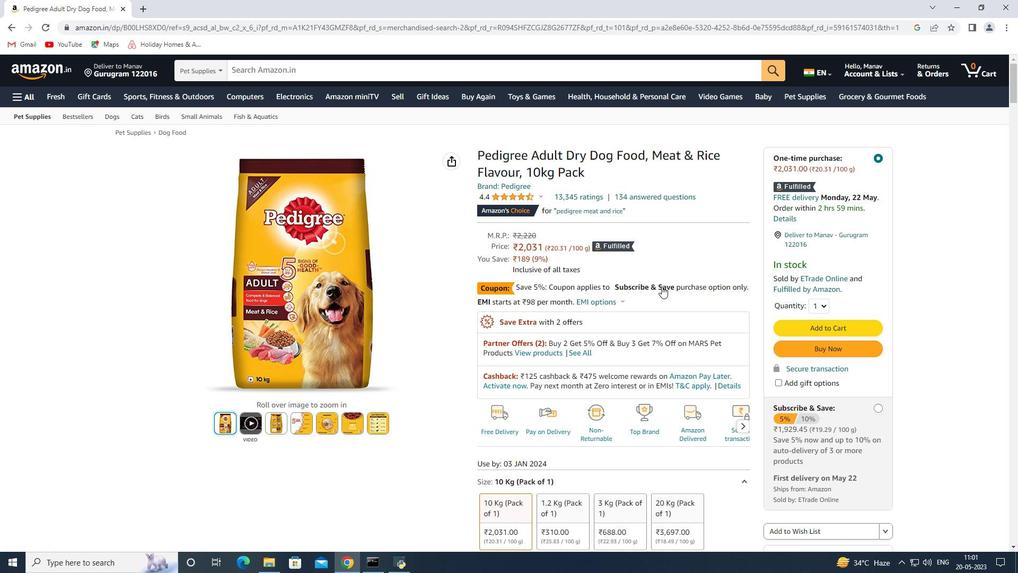 
Action: Mouse pressed left at (662, 288)
Screenshot: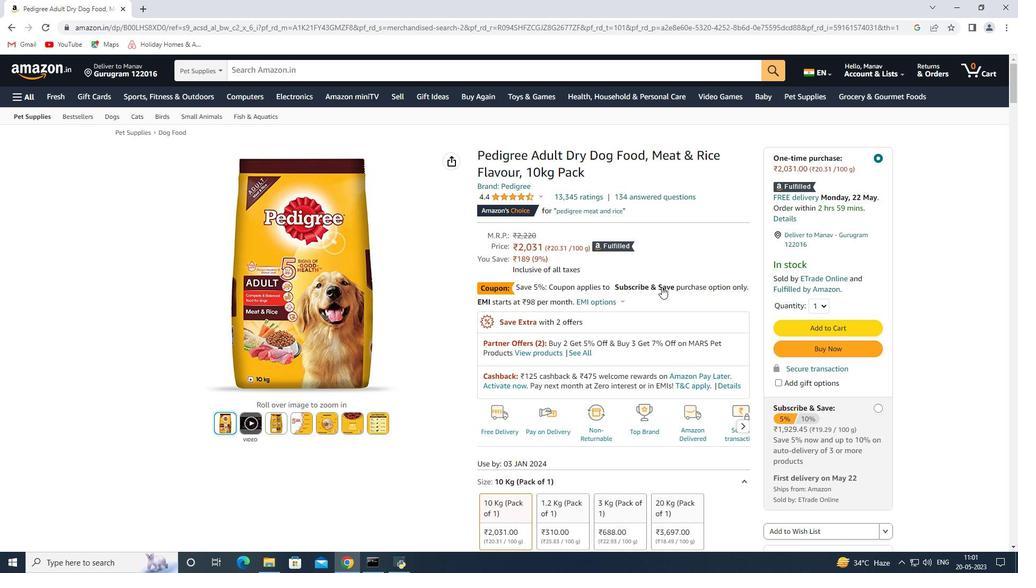 
Action: Mouse pressed left at (662, 288)
Screenshot: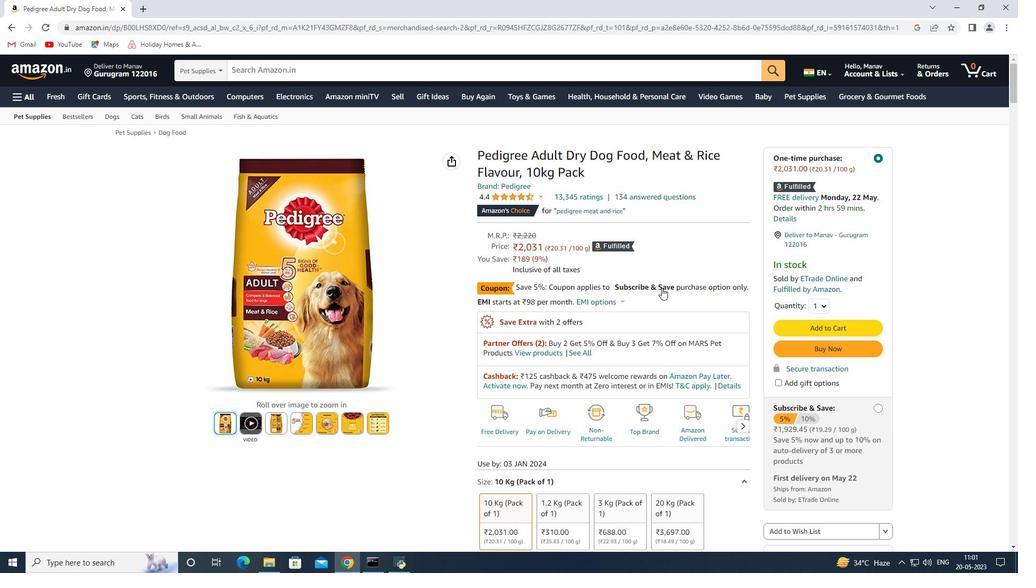 
Action: Mouse pressed left at (662, 288)
Screenshot: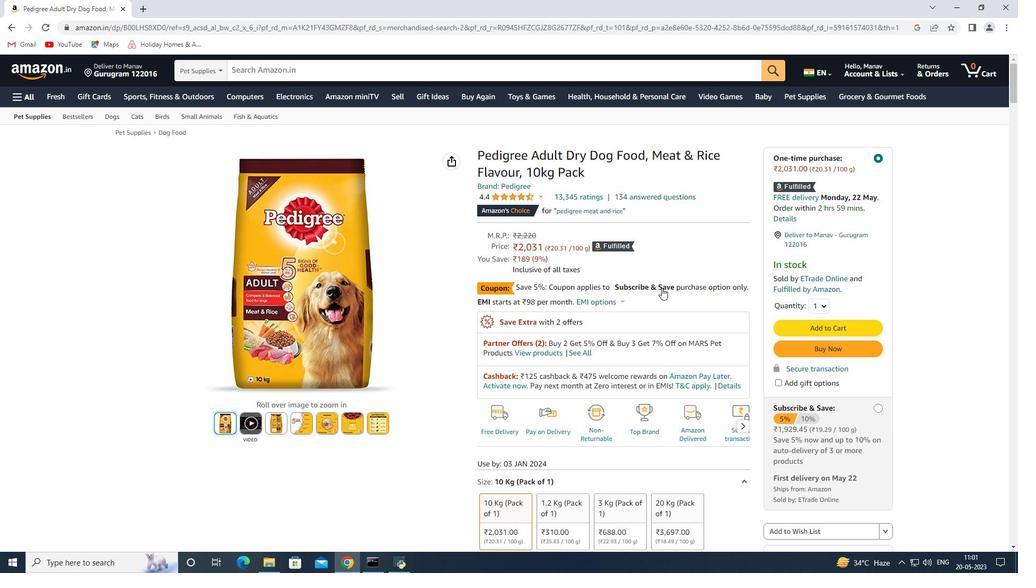 
Action: Mouse pressed left at (662, 288)
Screenshot: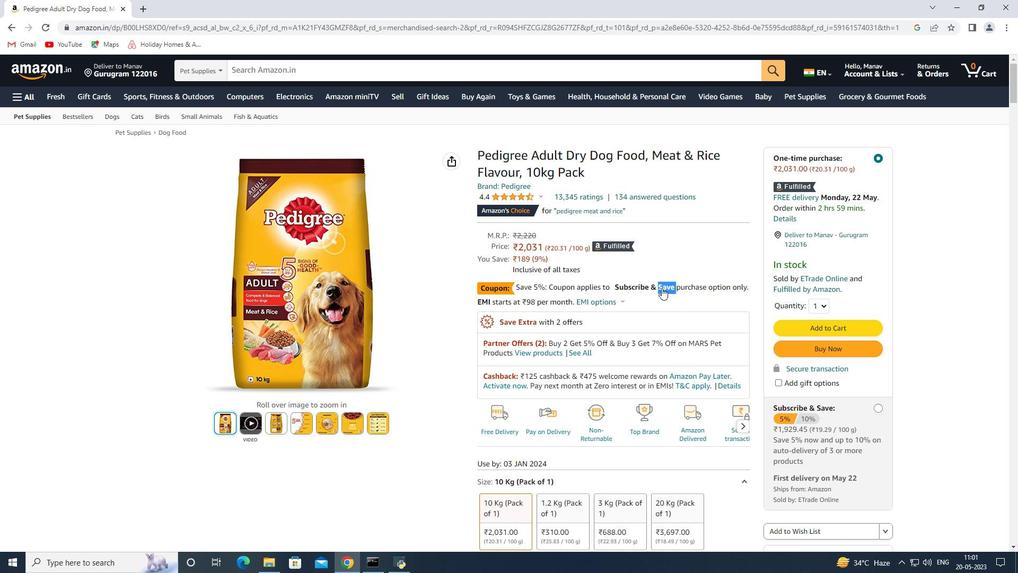 
Action: Mouse pressed left at (662, 288)
Screenshot: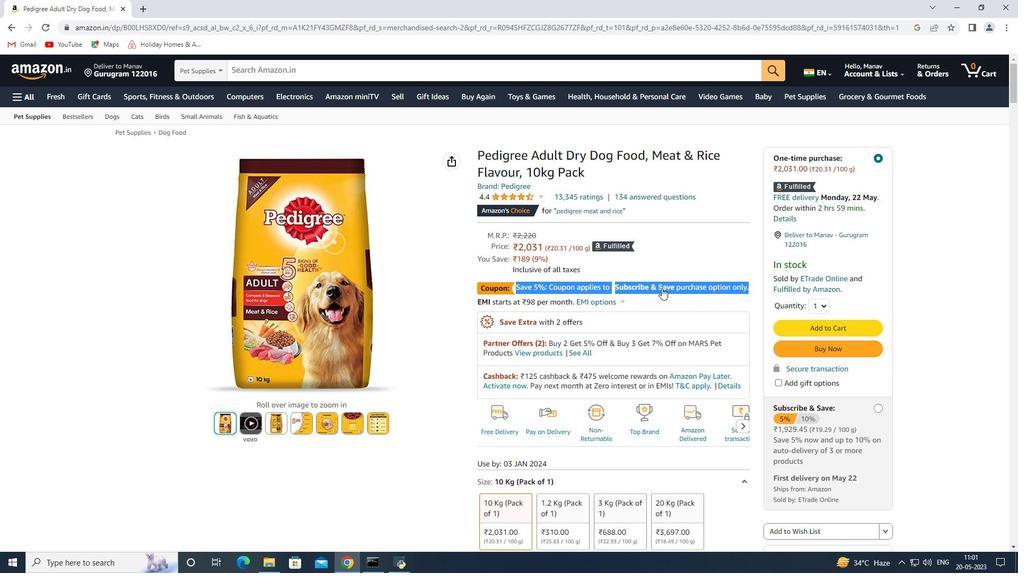 
Action: Mouse moved to (661, 298)
Screenshot: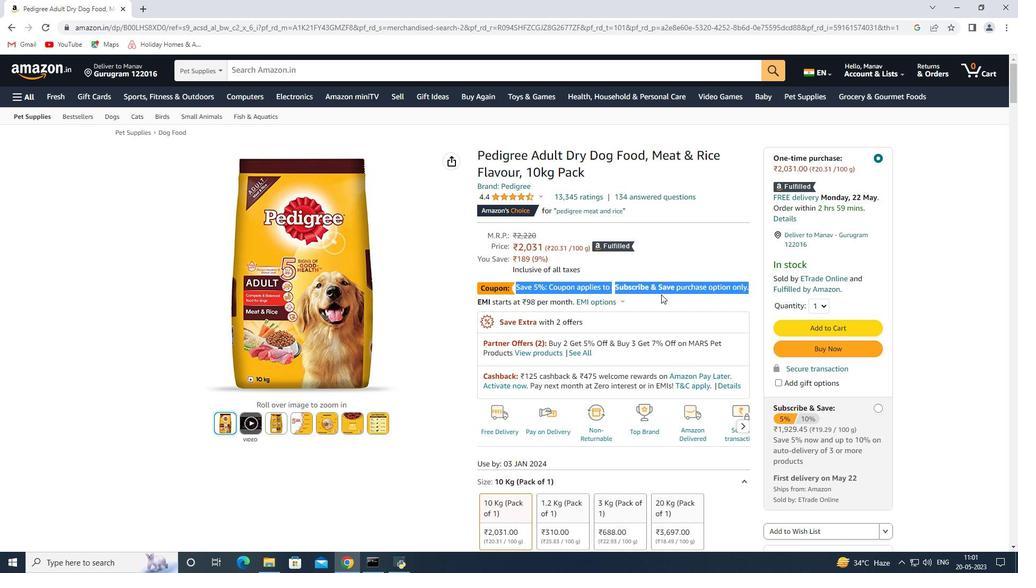
Action: Mouse pressed left at (661, 298)
Screenshot: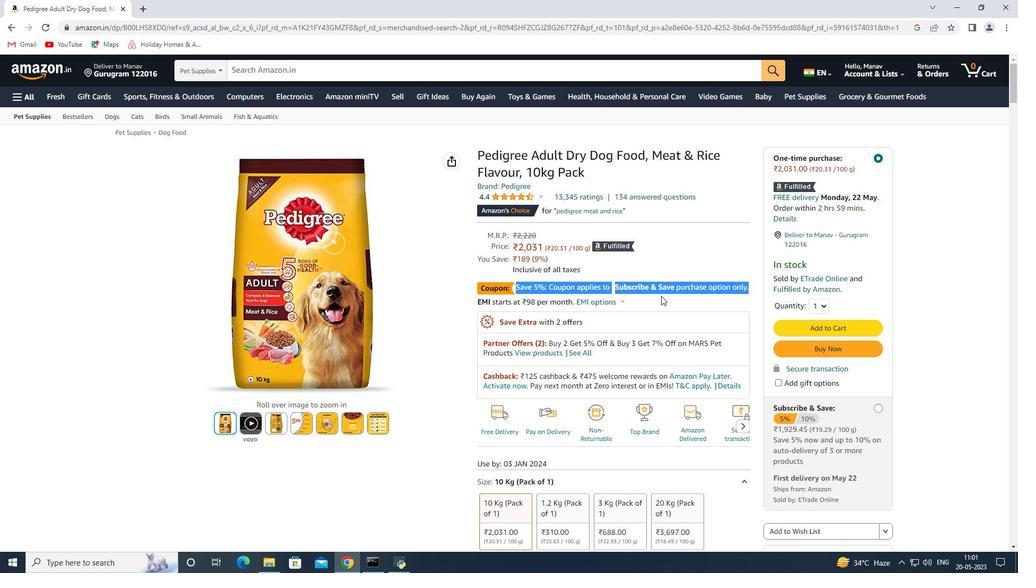 
Action: Mouse moved to (867, 413)
Screenshot: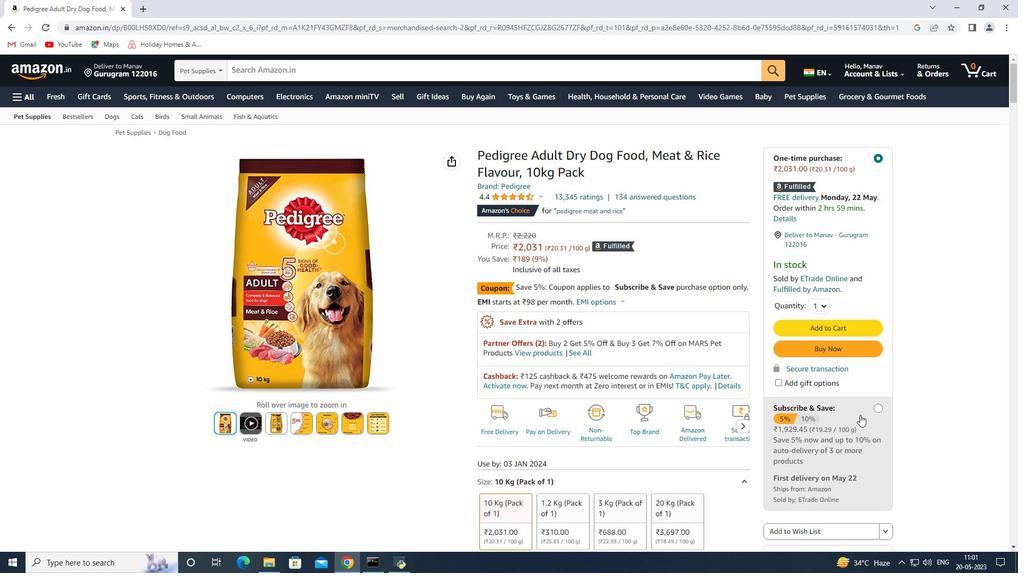 
Action: Mouse pressed left at (867, 413)
Screenshot: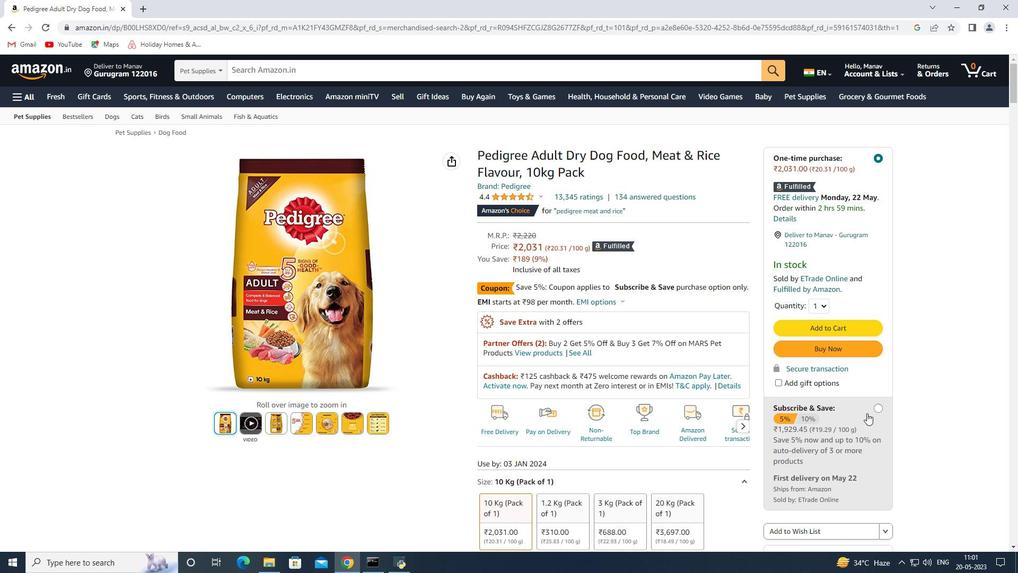 
Action: Mouse moved to (852, 406)
Screenshot: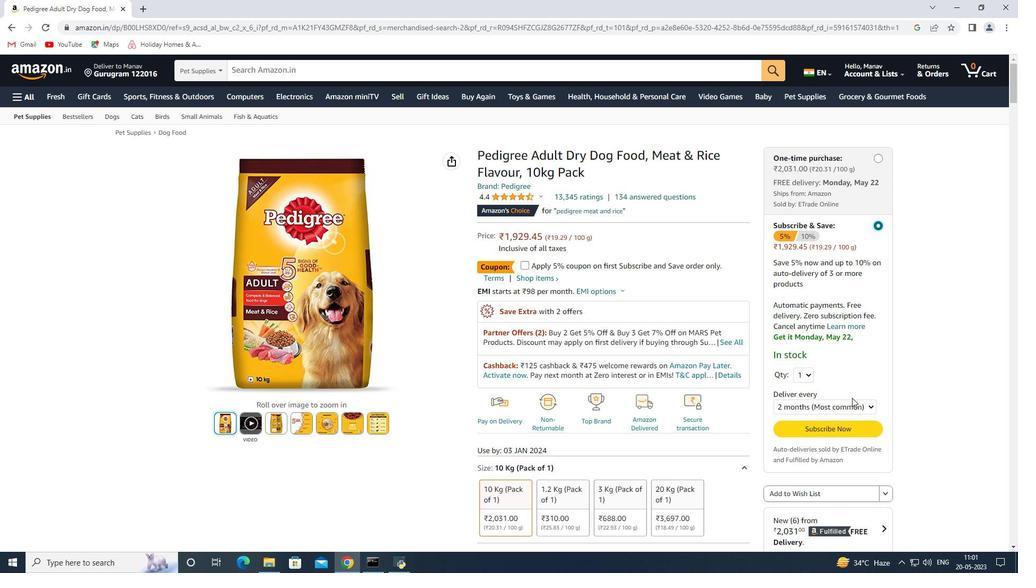 
Action: Mouse pressed left at (852, 406)
Screenshot: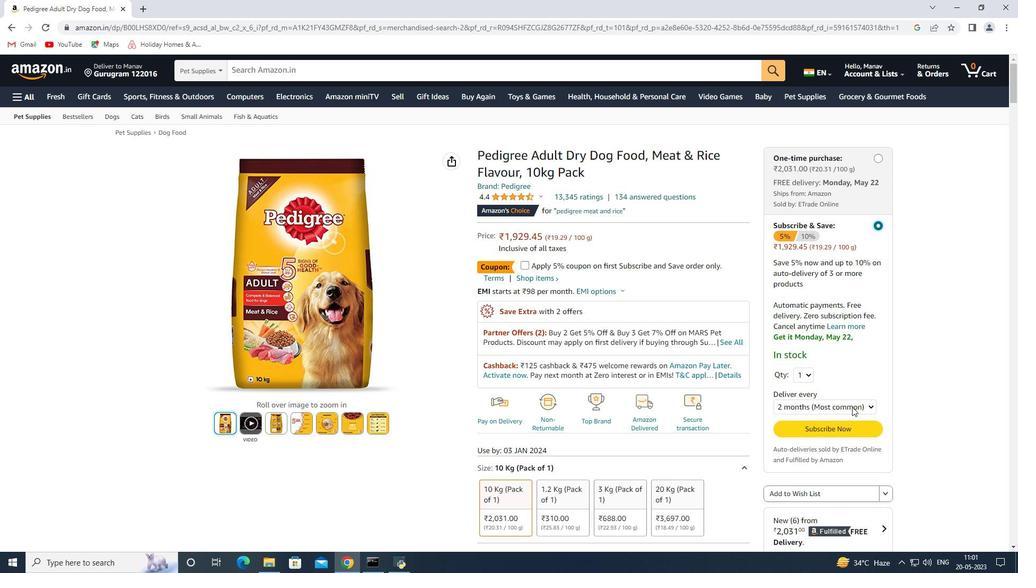
Action: Mouse moved to (831, 468)
Screenshot: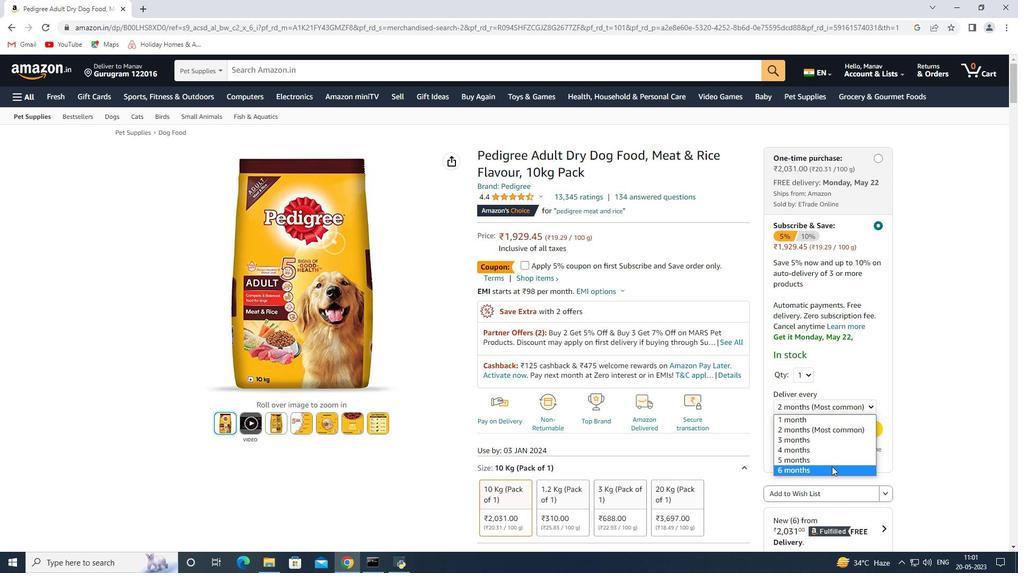 
Action: Mouse pressed left at (831, 468)
Screenshot: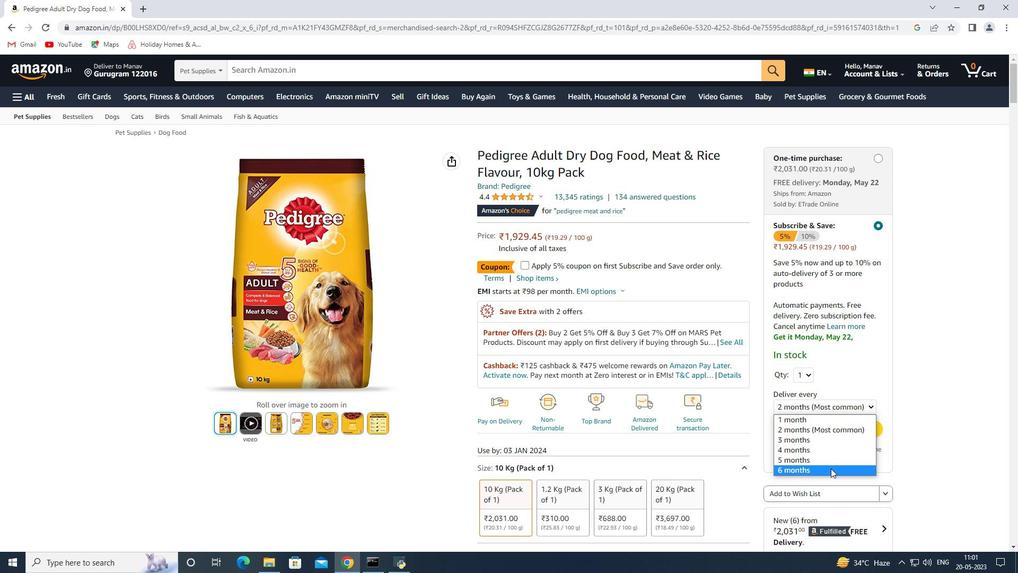 
Action: Mouse moved to (250, 426)
Screenshot: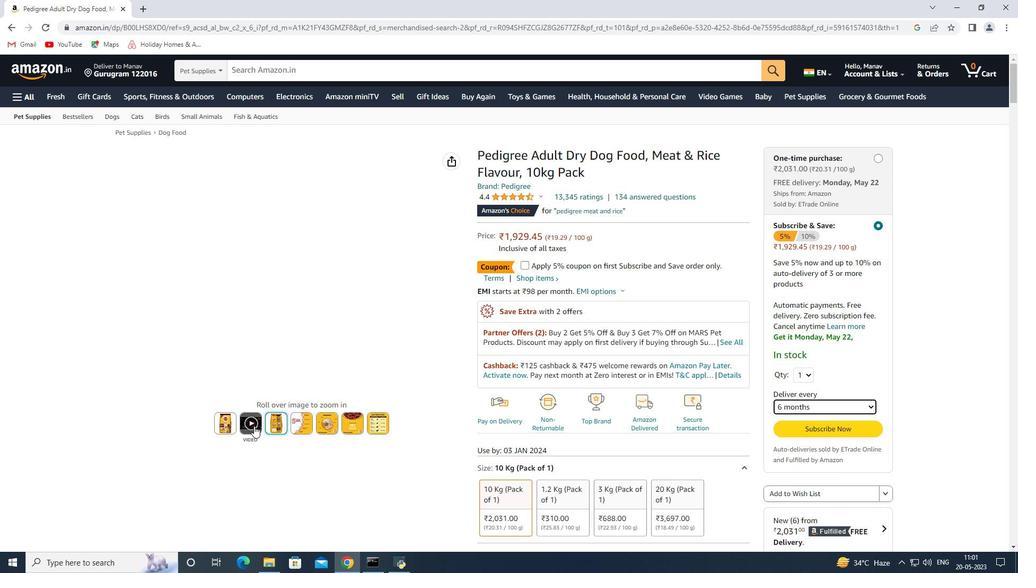
Action: Mouse pressed left at (250, 426)
Screenshot: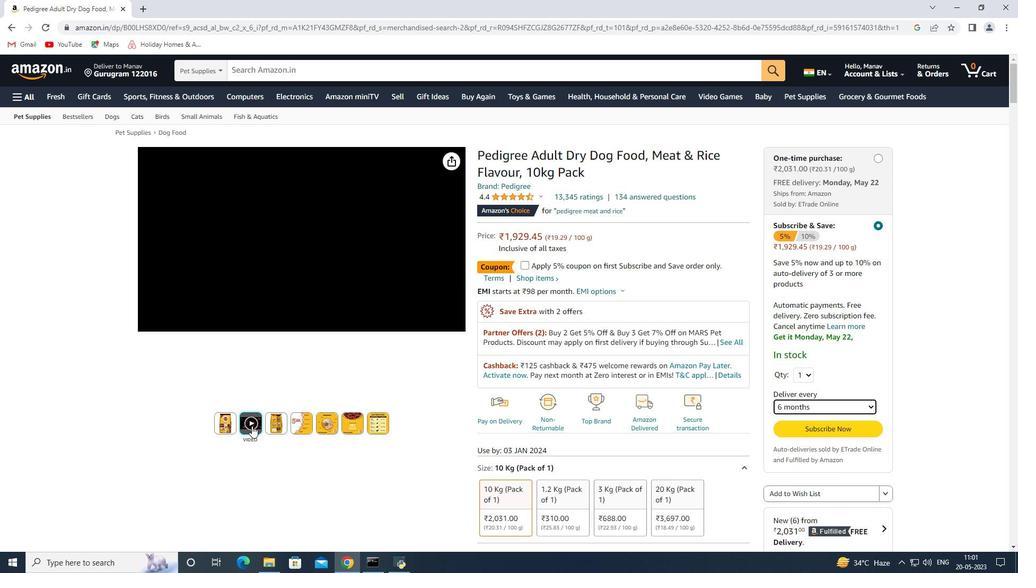 
Action: Mouse moved to (300, 253)
Screenshot: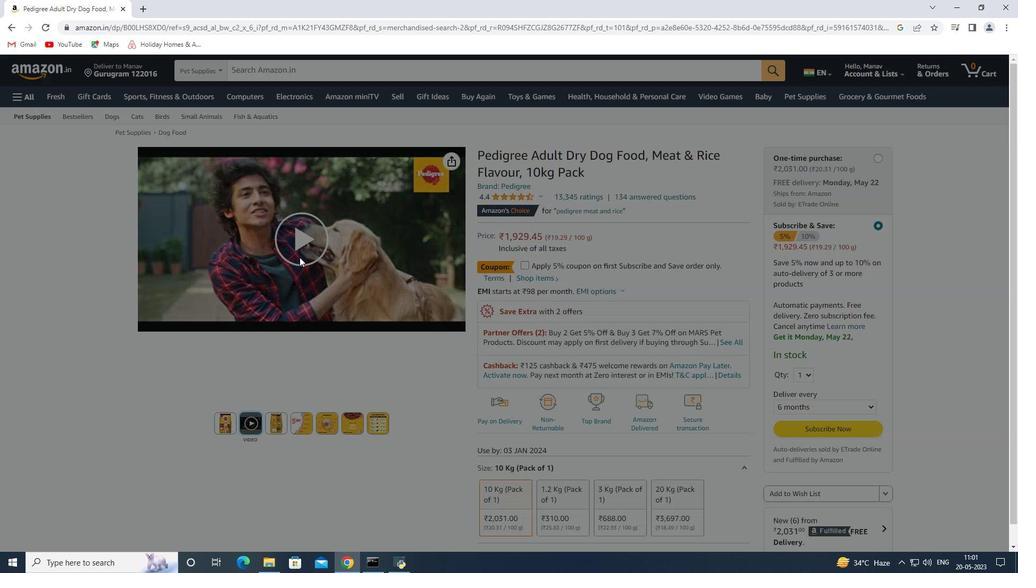
Action: Mouse pressed left at (300, 253)
Screenshot: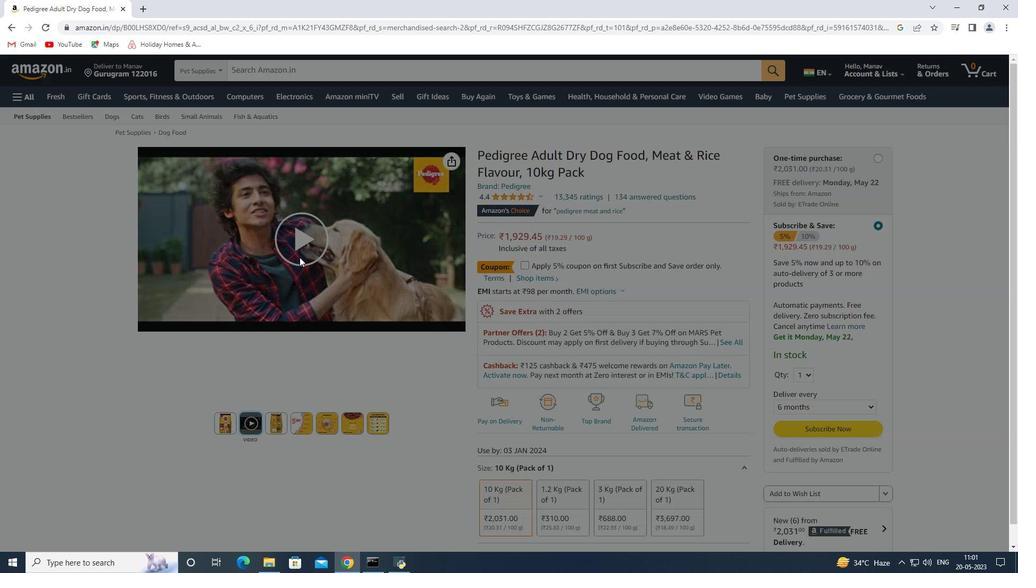 
Action: Mouse moved to (983, 111)
Screenshot: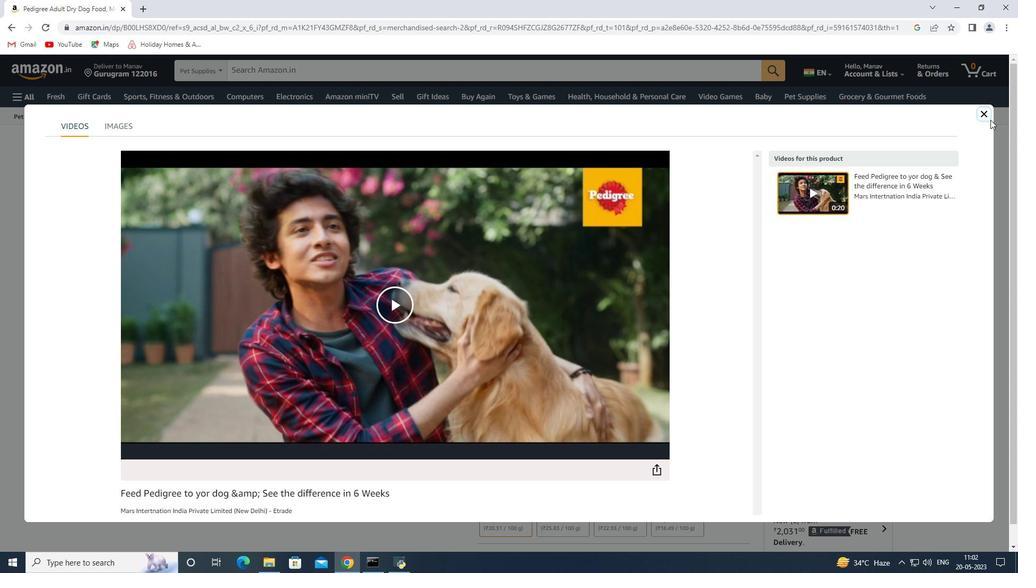
Action: Mouse pressed left at (983, 111)
Screenshot: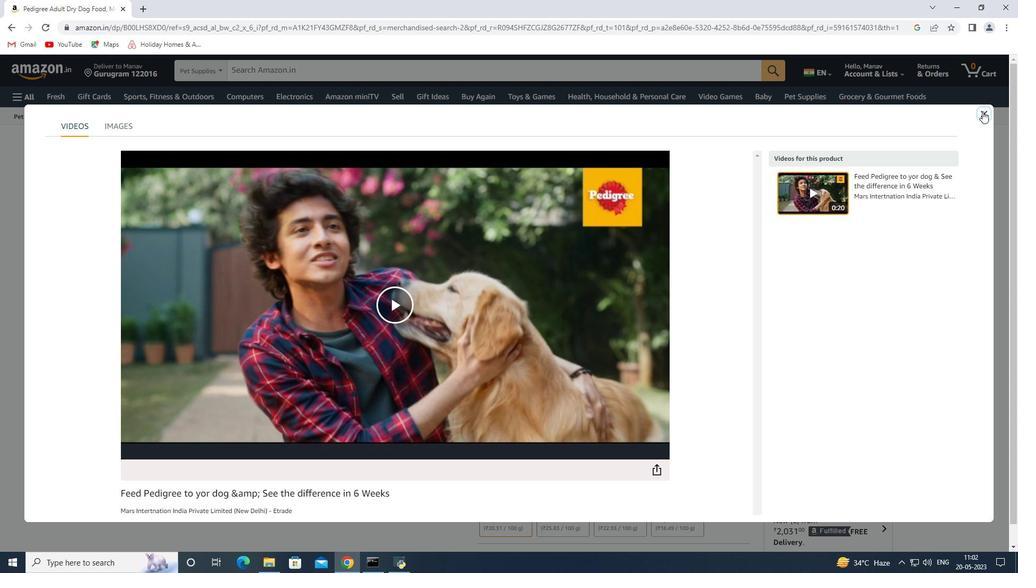 
Action: Mouse moved to (868, 431)
Screenshot: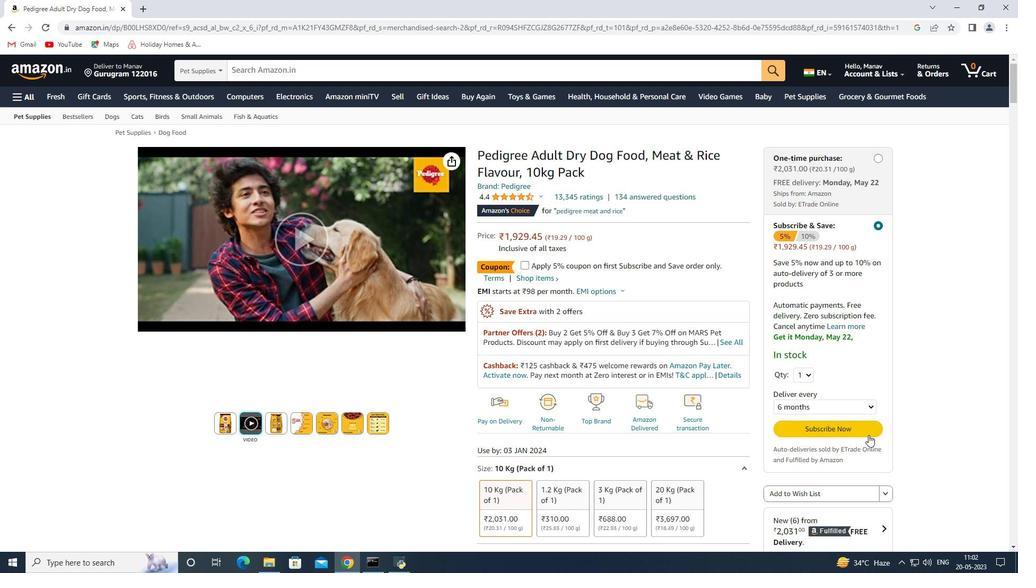 
Action: Mouse pressed left at (868, 431)
Screenshot: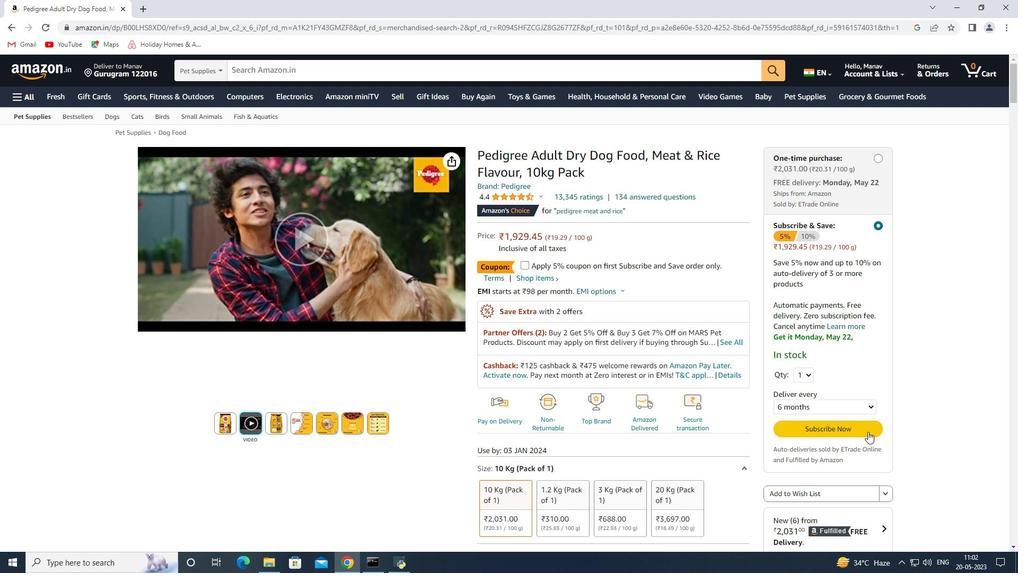 
Action: Mouse moved to (771, 177)
Screenshot: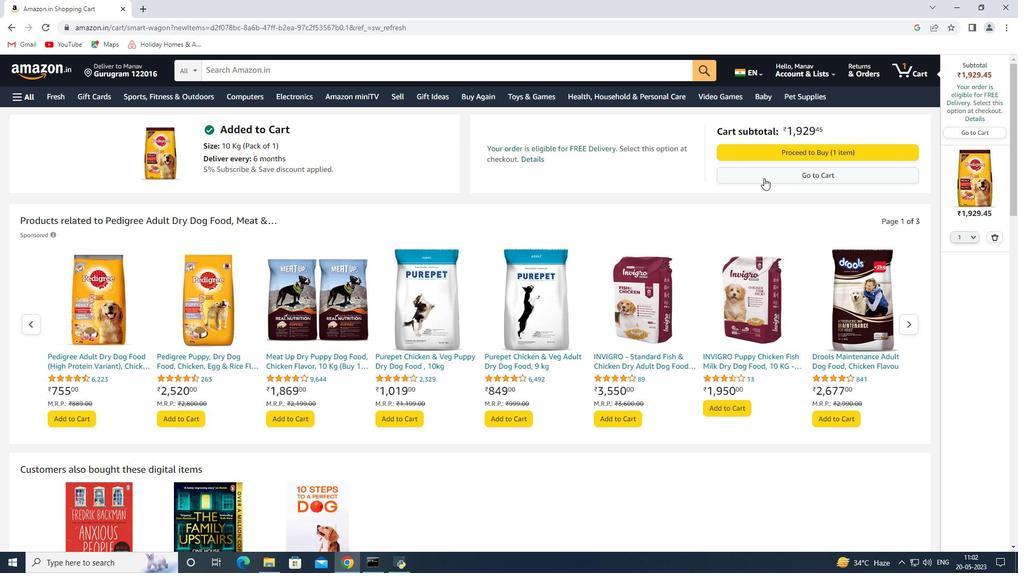 
Action: Mouse pressed left at (771, 177)
Screenshot: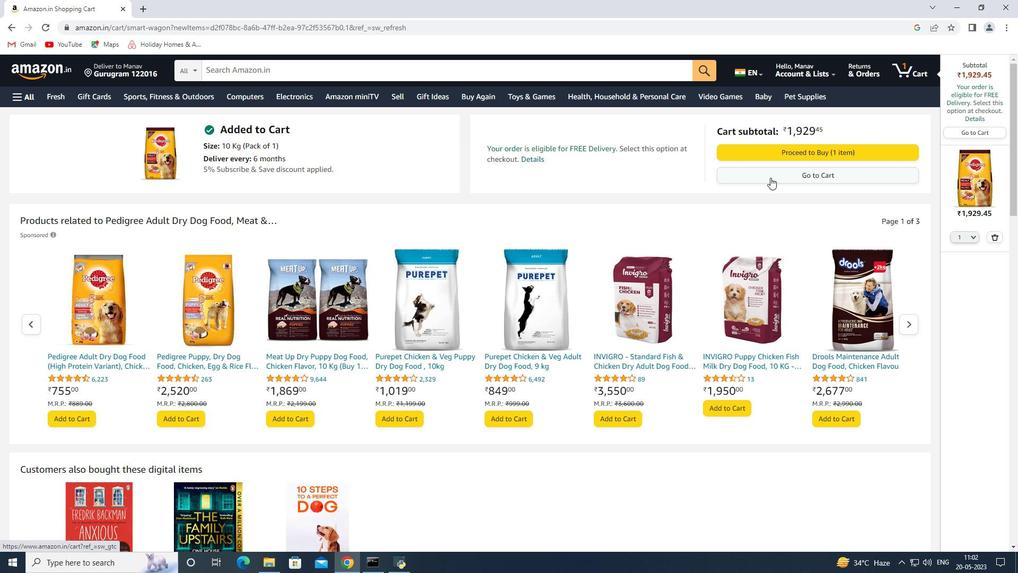 
Action: Mouse moved to (605, 280)
Screenshot: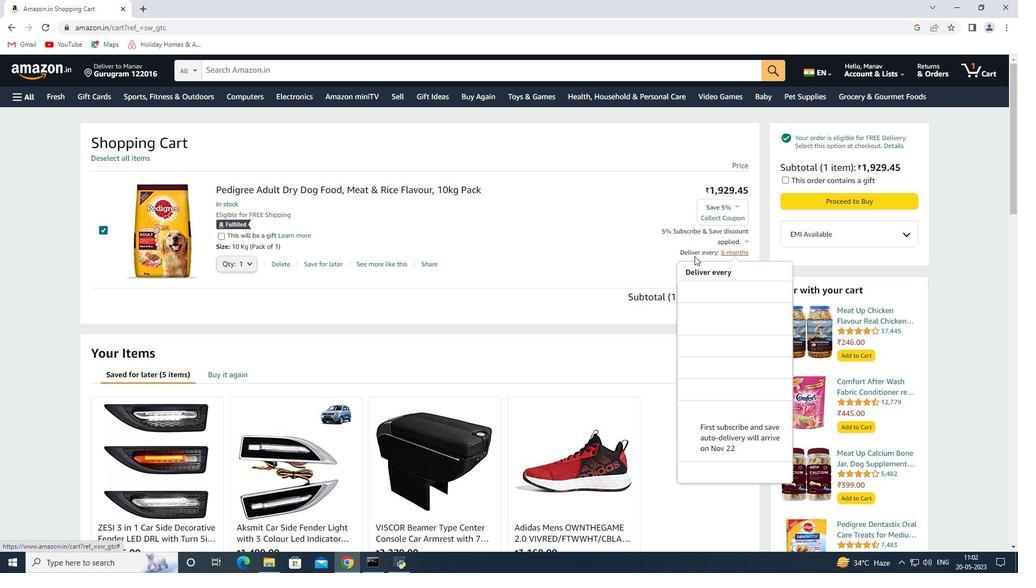
Action: Mouse scrolled (605, 279) with delta (0, 0)
Screenshot: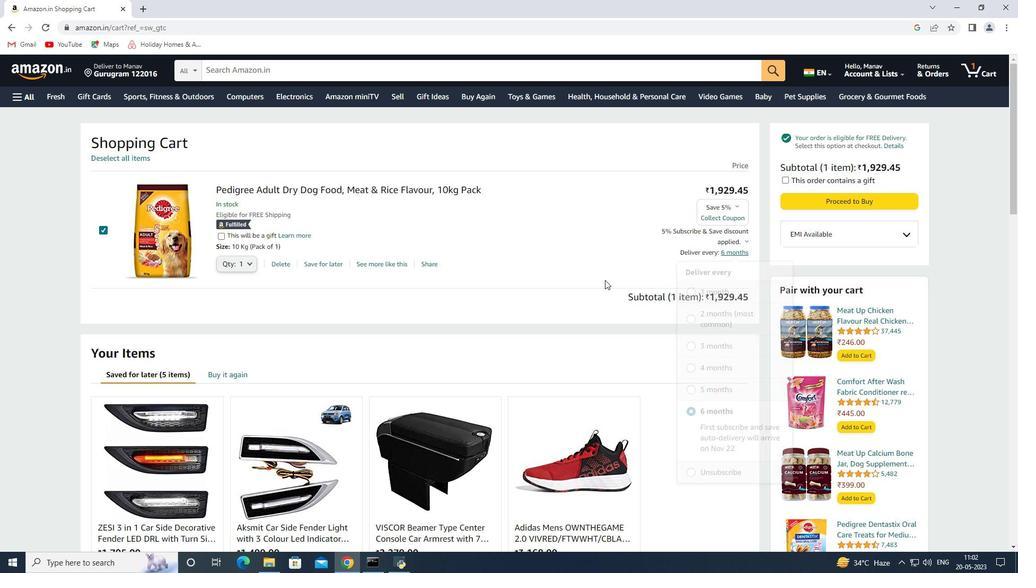 
Action: Mouse scrolled (605, 279) with delta (0, 0)
Screenshot: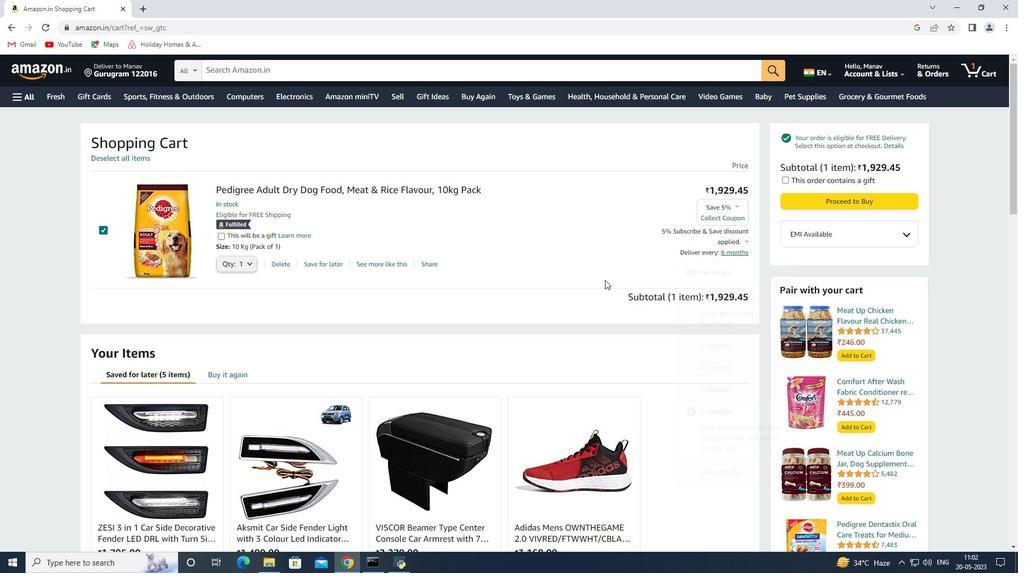 
Action: Mouse scrolled (605, 279) with delta (0, 0)
Screenshot: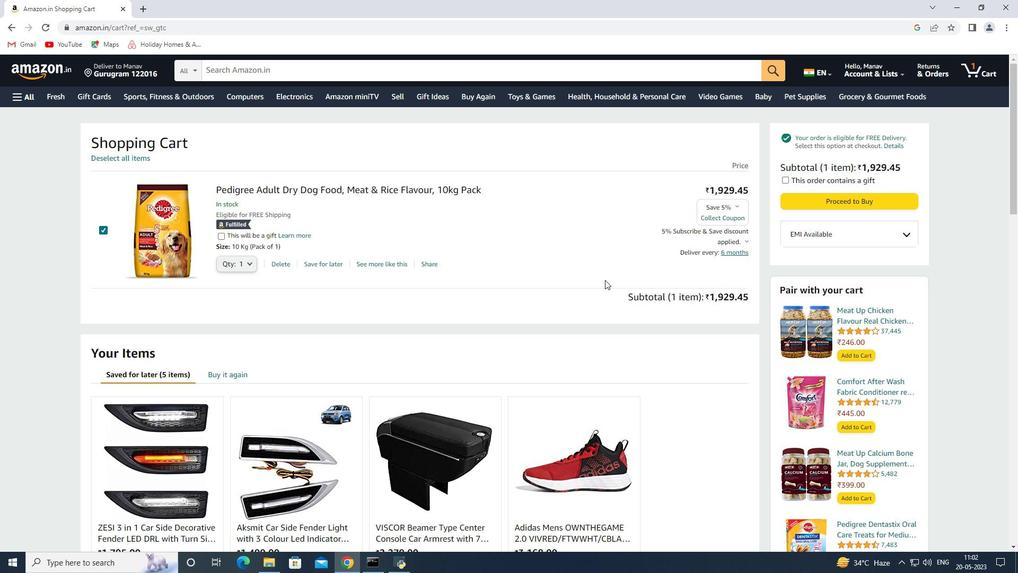 
Action: Mouse scrolled (605, 280) with delta (0, 0)
Screenshot: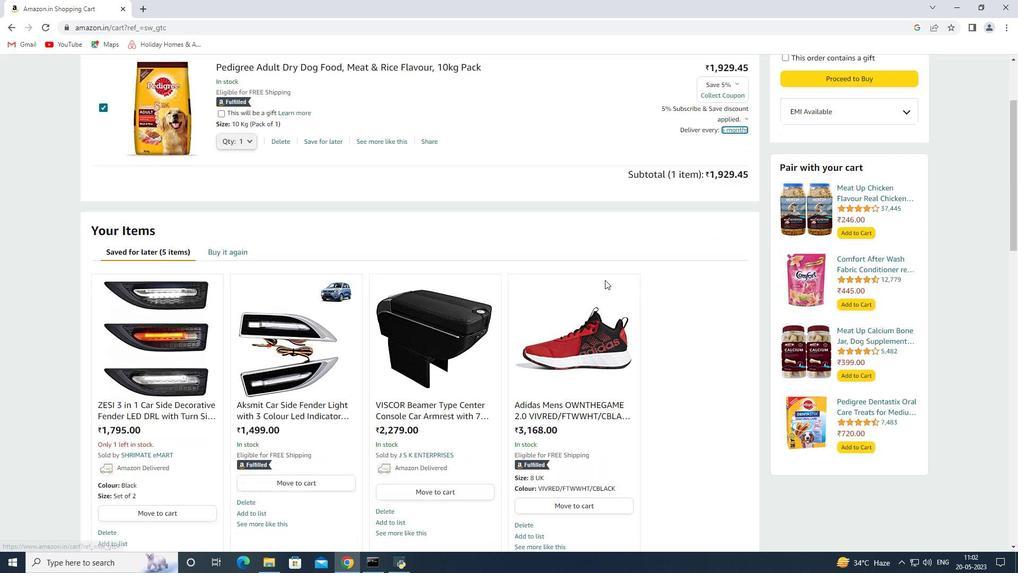
Action: Mouse scrolled (605, 280) with delta (0, 0)
Screenshot: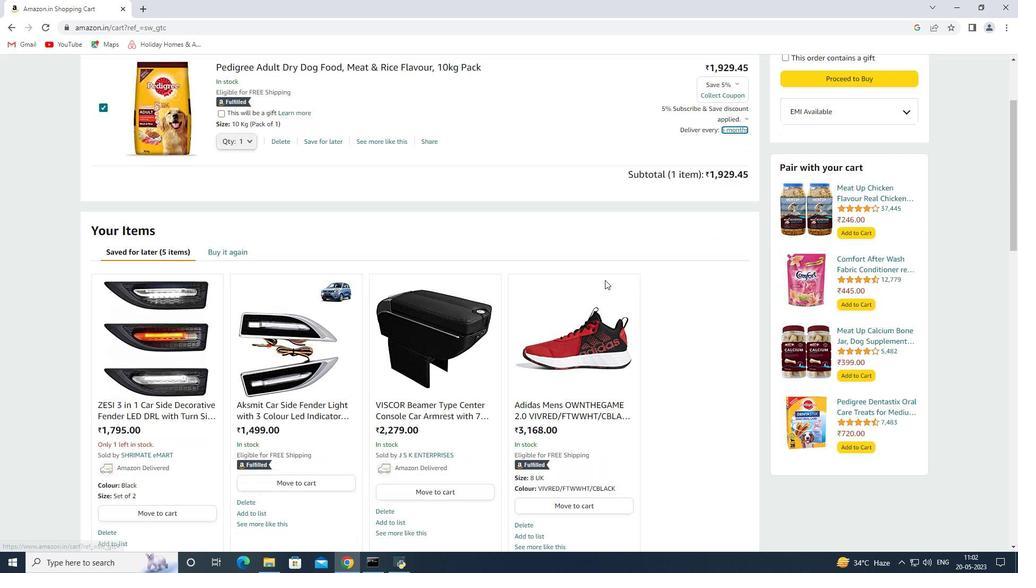 
Action: Mouse scrolled (605, 280) with delta (0, 0)
Screenshot: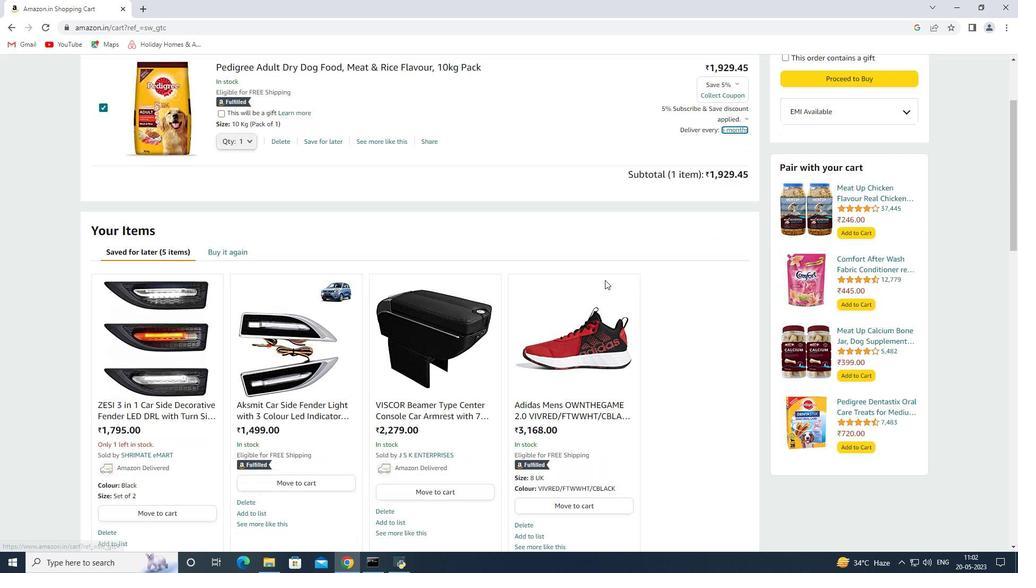 
Action: Mouse scrolled (605, 280) with delta (0, 0)
Screenshot: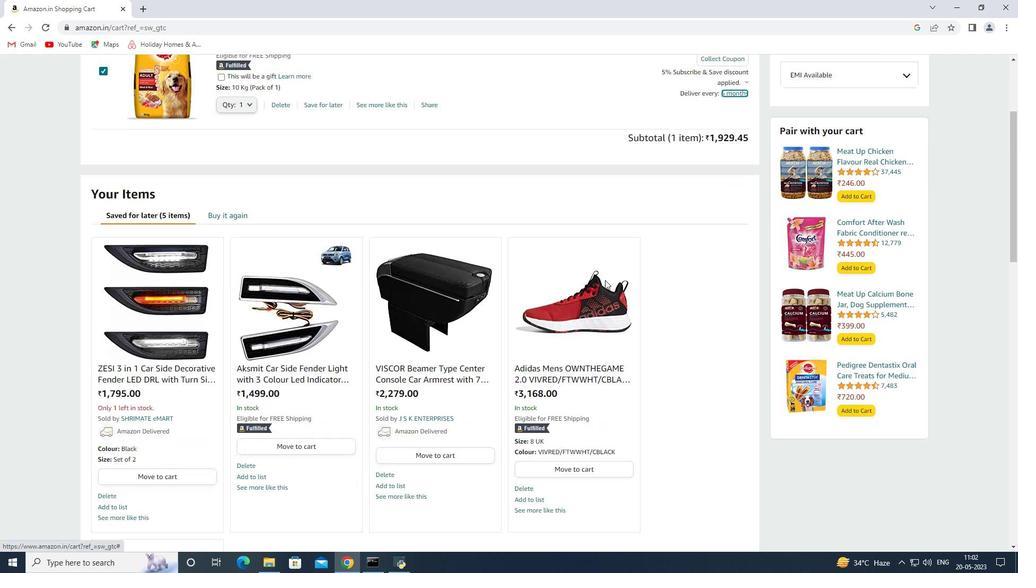 
